 Task: Add a signature Giselle Flores containing With sincere thanks and appreciation, Giselle Flores to email address softage.2@softage.net and add a label Supplements
Action: Mouse moved to (96, 124)
Screenshot: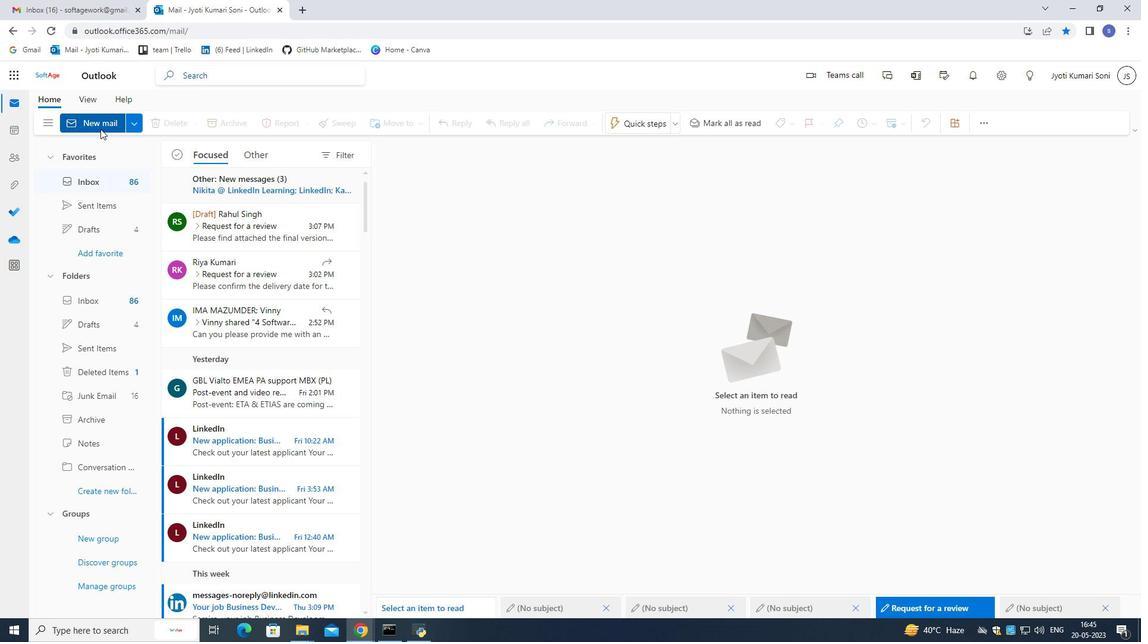 
Action: Mouse pressed left at (96, 124)
Screenshot: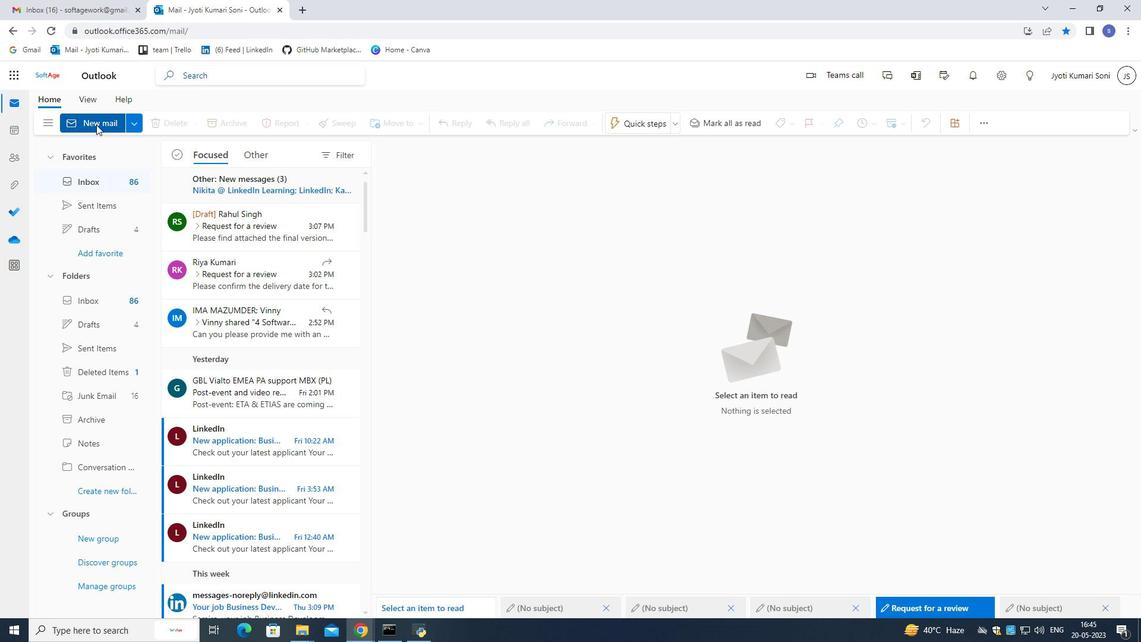 
Action: Mouse moved to (810, 127)
Screenshot: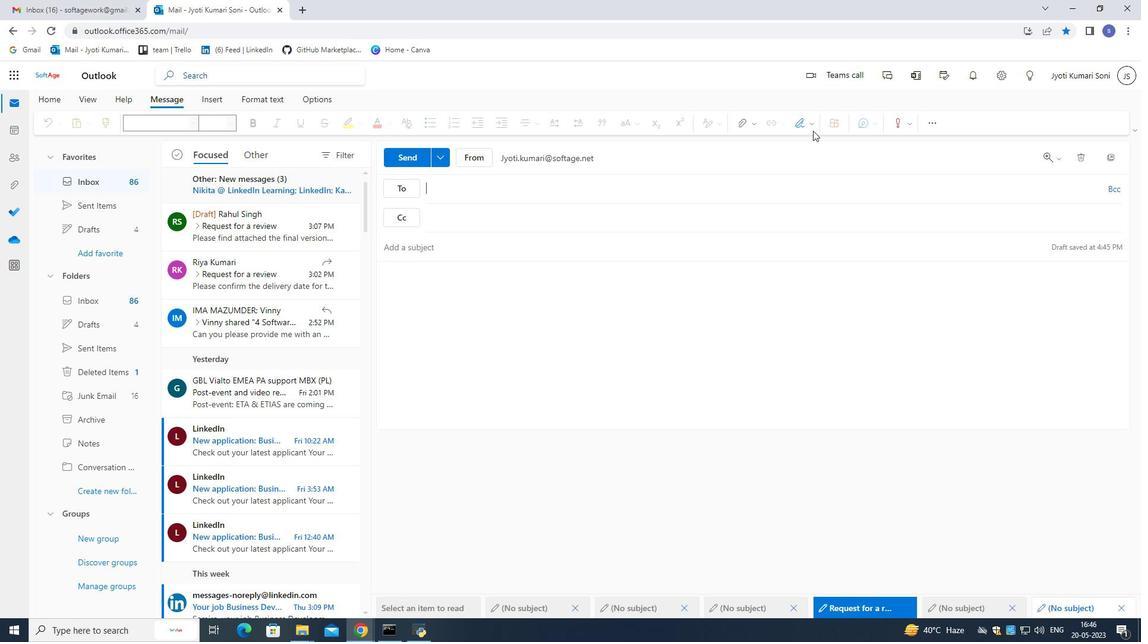 
Action: Mouse pressed left at (810, 127)
Screenshot: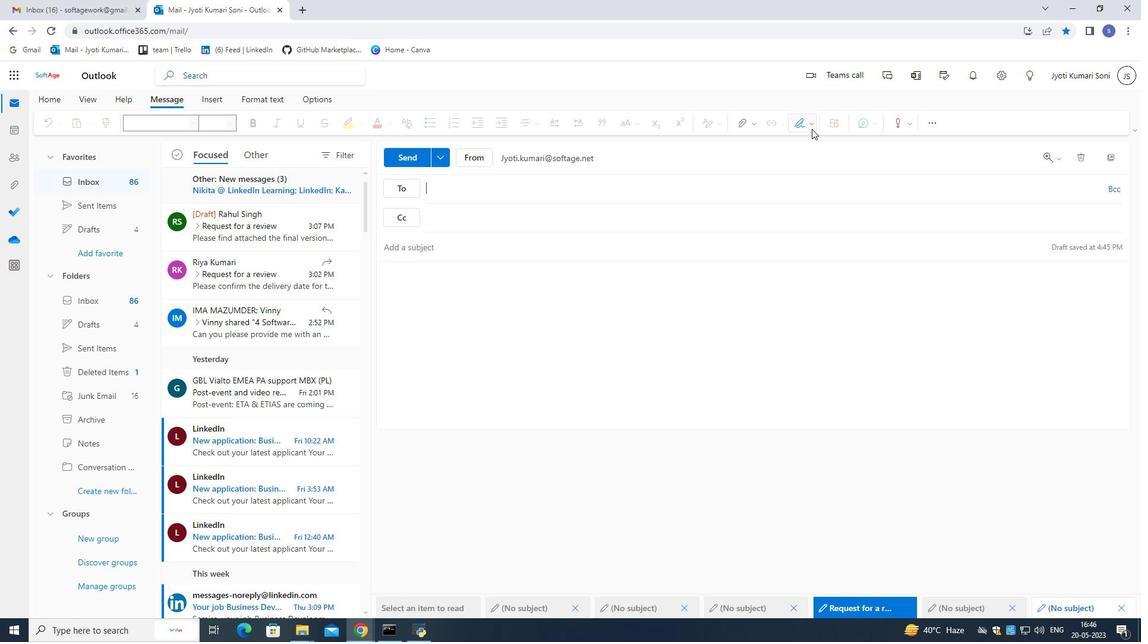 
Action: Mouse moved to (778, 321)
Screenshot: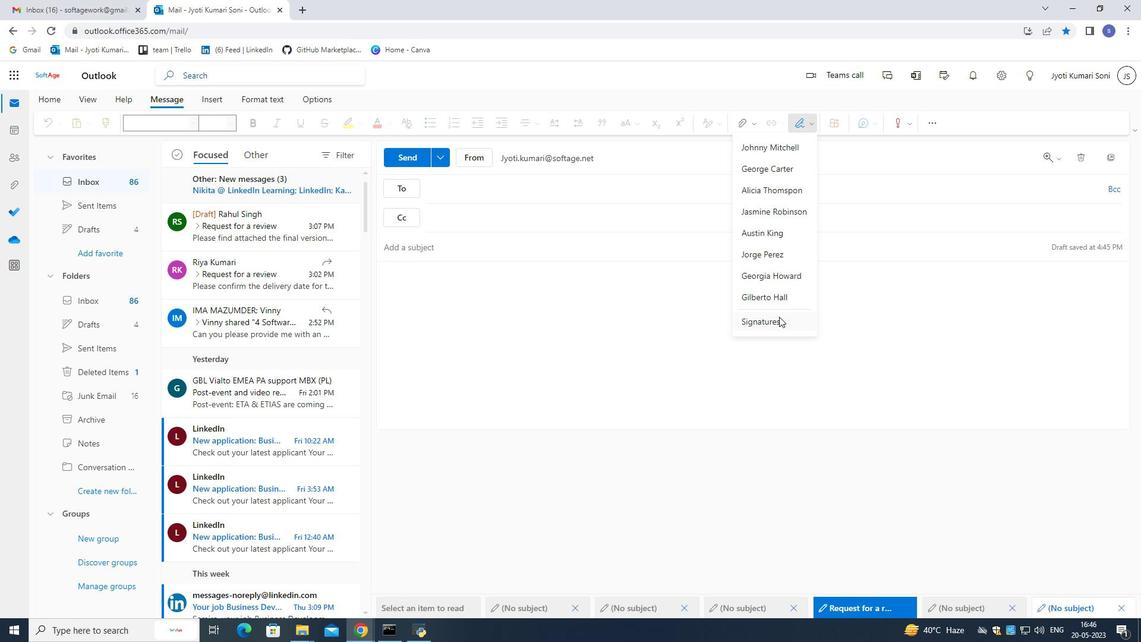 
Action: Mouse pressed left at (778, 321)
Screenshot: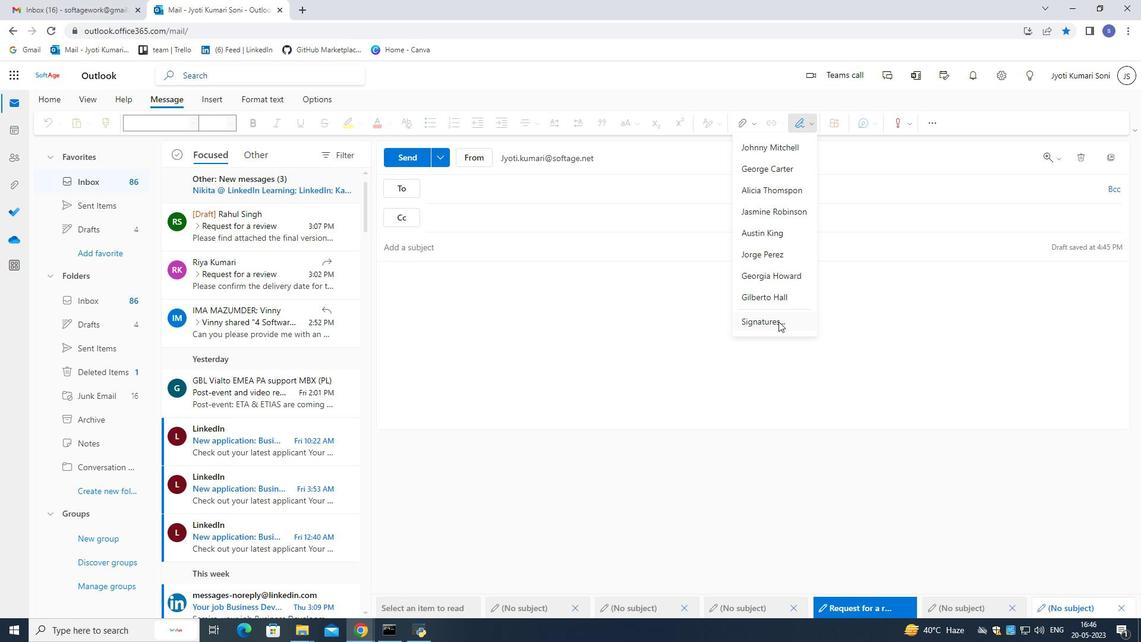 
Action: Mouse moved to (746, 211)
Screenshot: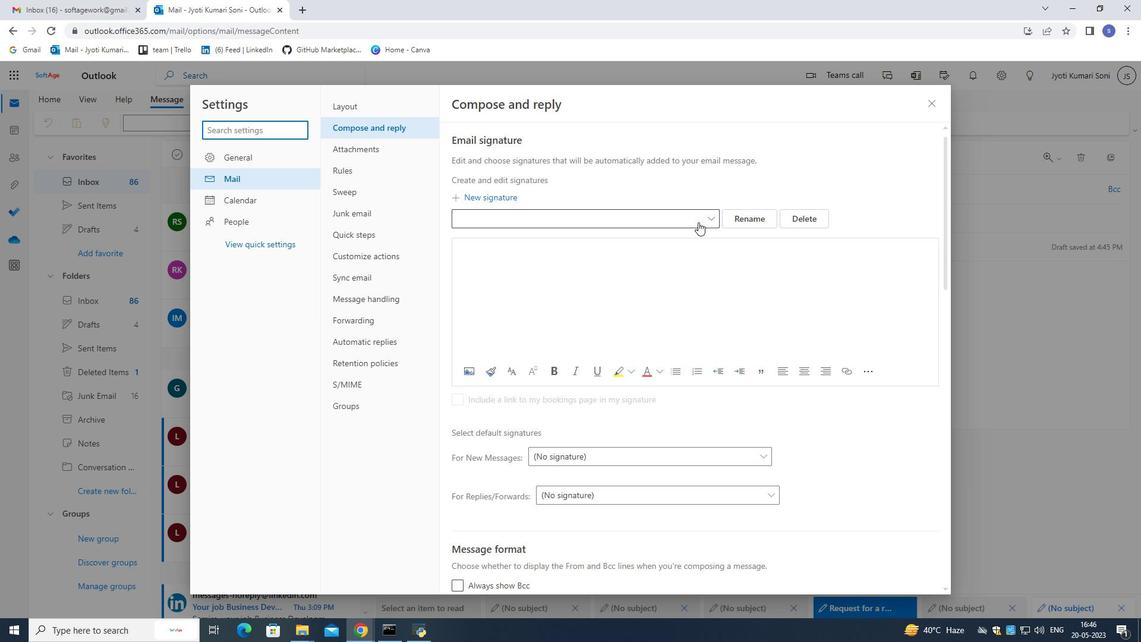 
Action: Mouse pressed left at (746, 211)
Screenshot: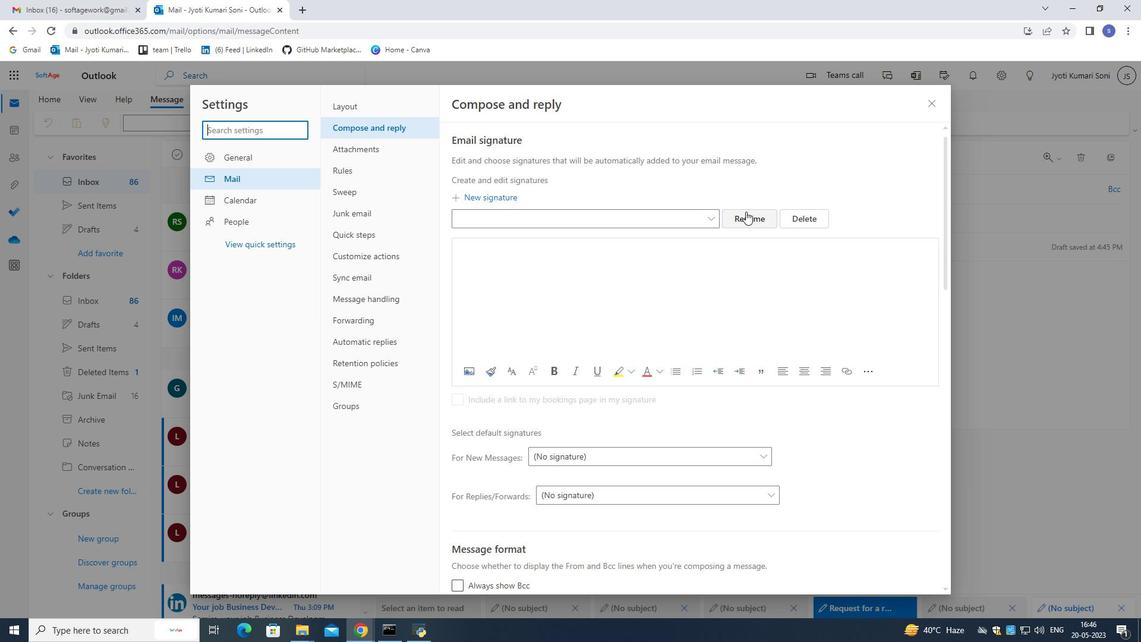 
Action: Mouse moved to (678, 215)
Screenshot: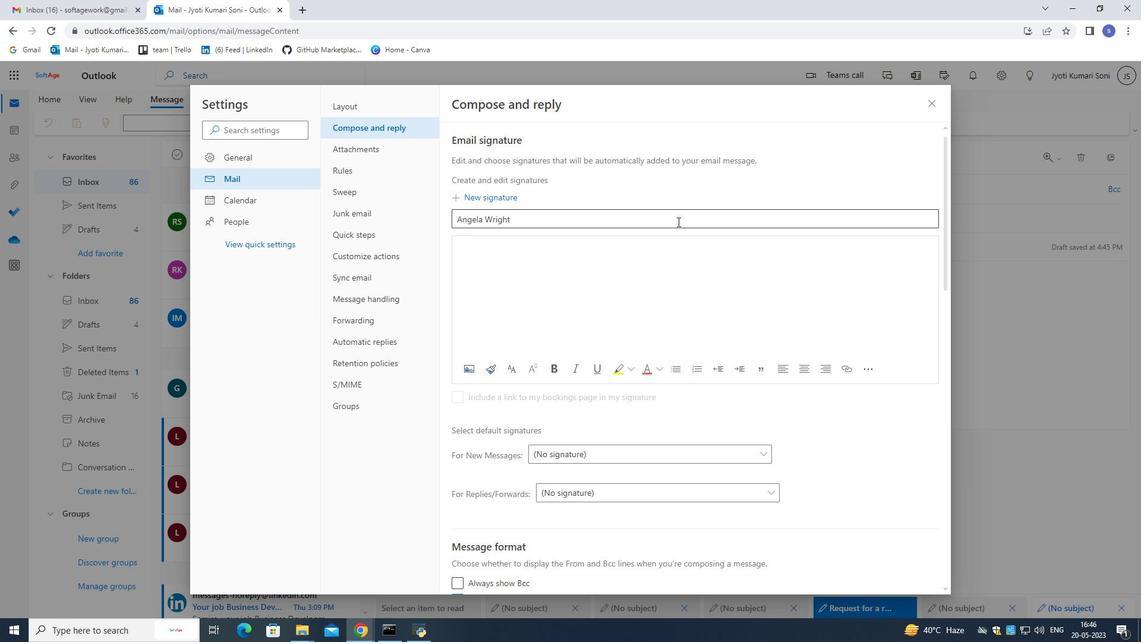 
Action: Mouse pressed left at (678, 215)
Screenshot: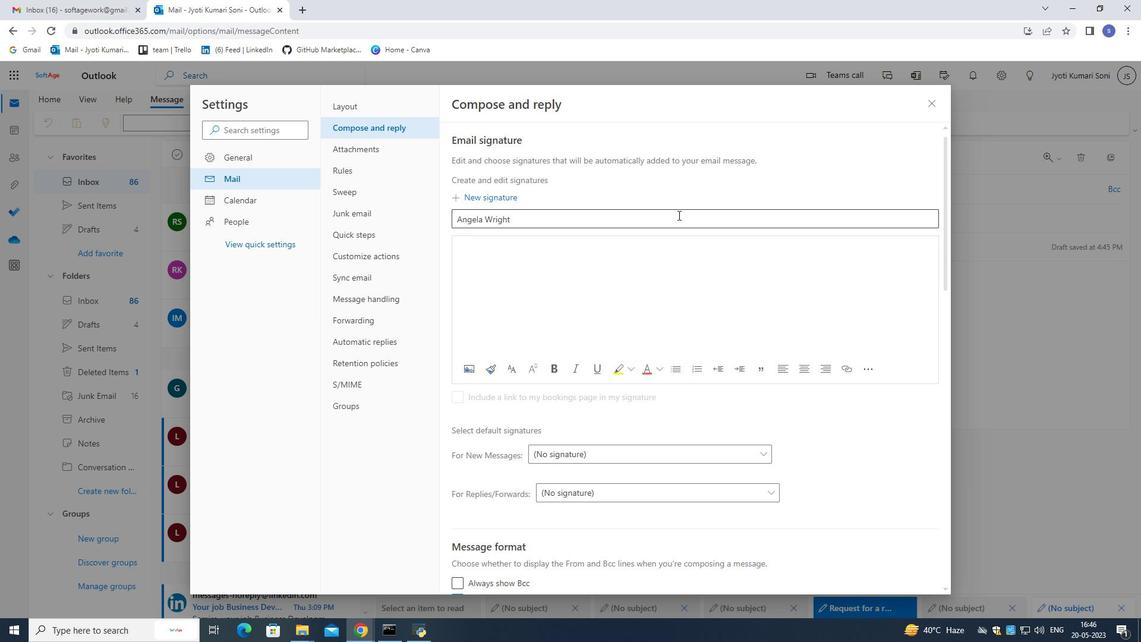 
Action: Mouse pressed left at (678, 215)
Screenshot: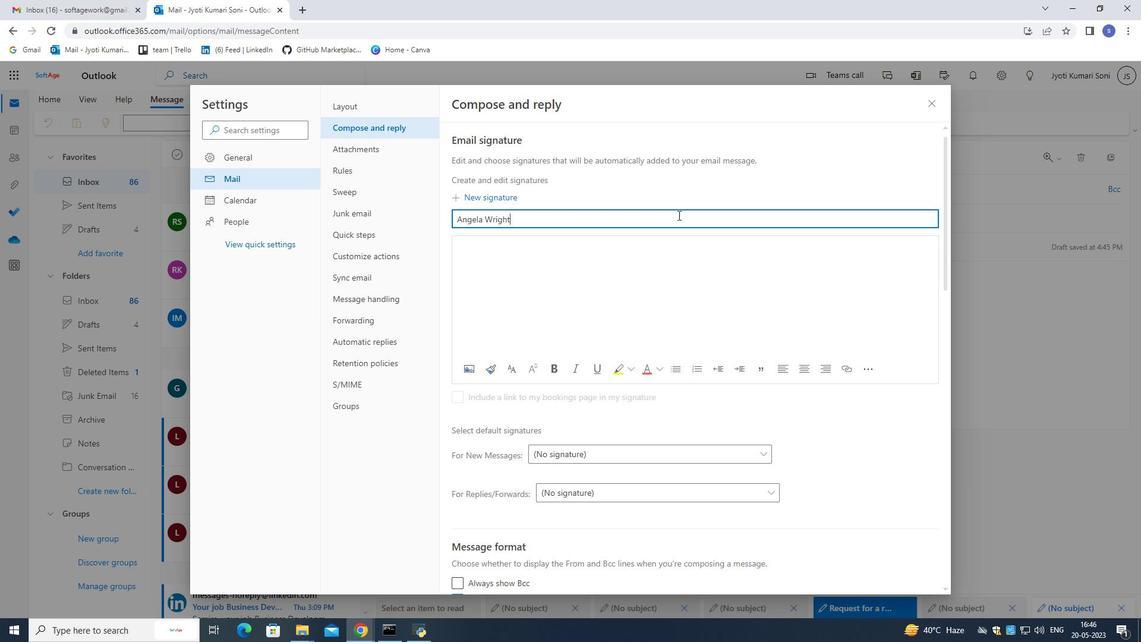 
Action: Mouse moved to (414, 230)
Screenshot: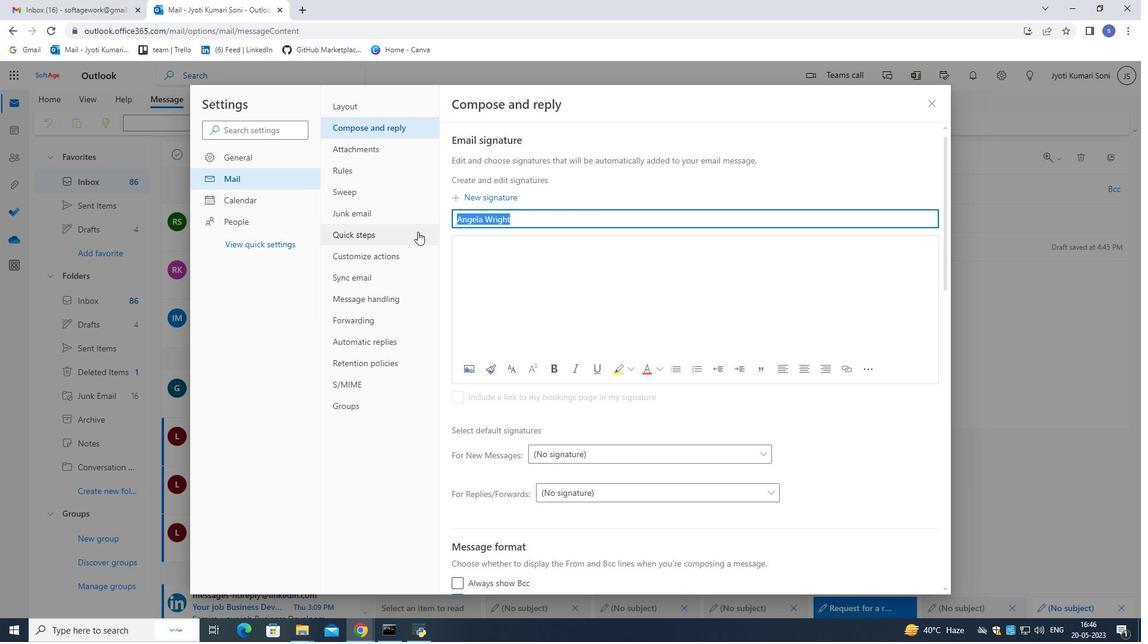 
Action: Key pressed <Key.backspace><Key.shift>Giselle<Key.space><Key.shift>Flores
Screenshot: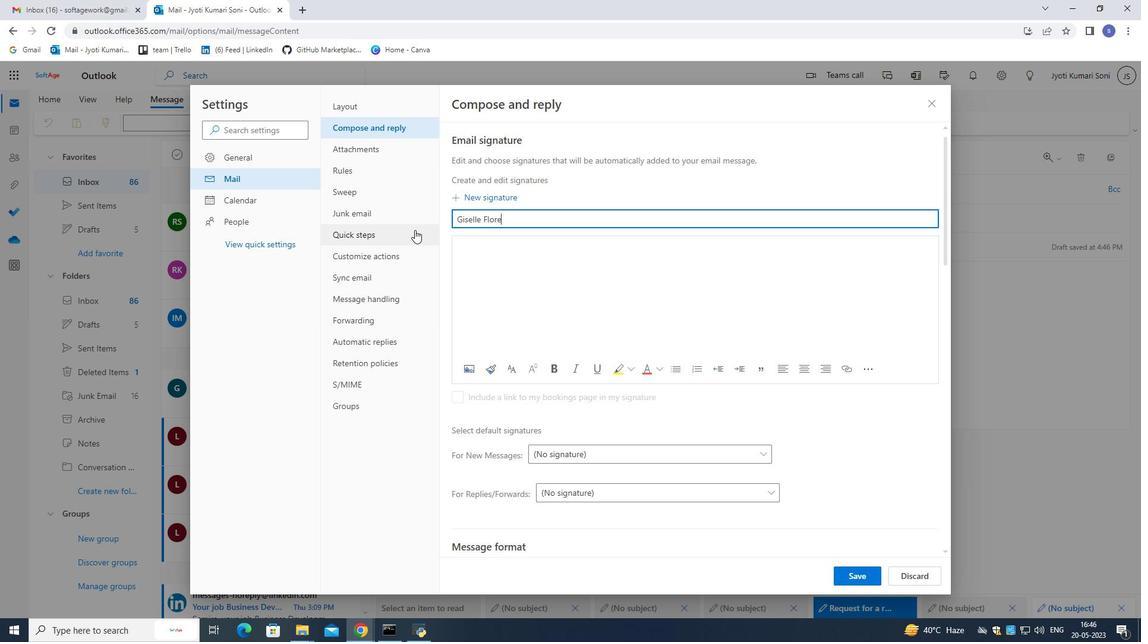 
Action: Mouse moved to (513, 221)
Screenshot: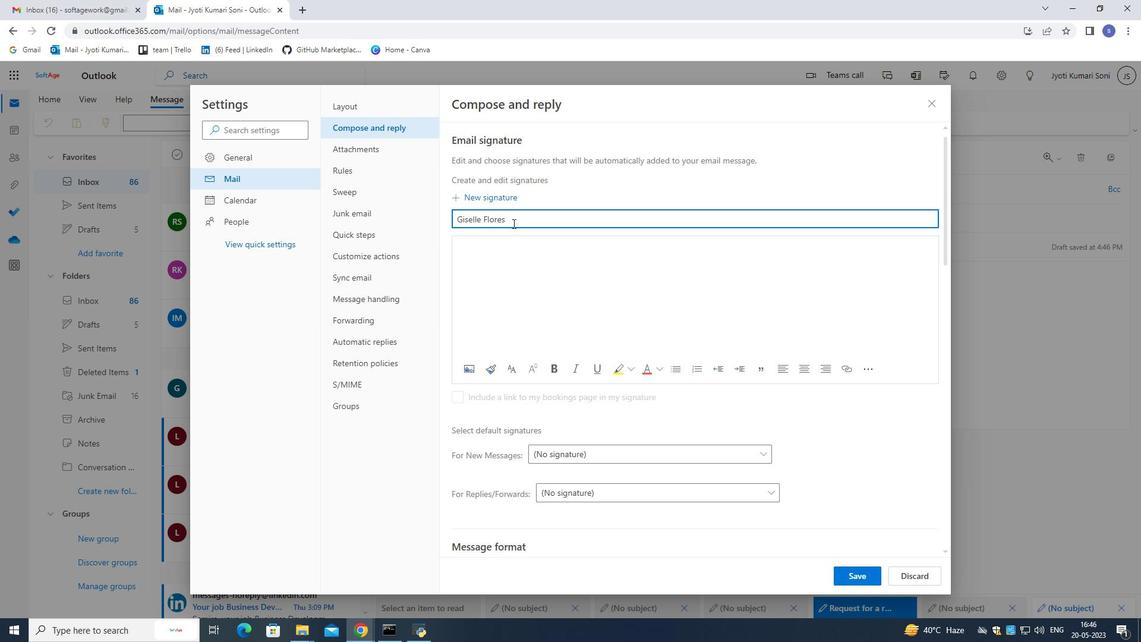
Action: Mouse pressed left at (513, 221)
Screenshot: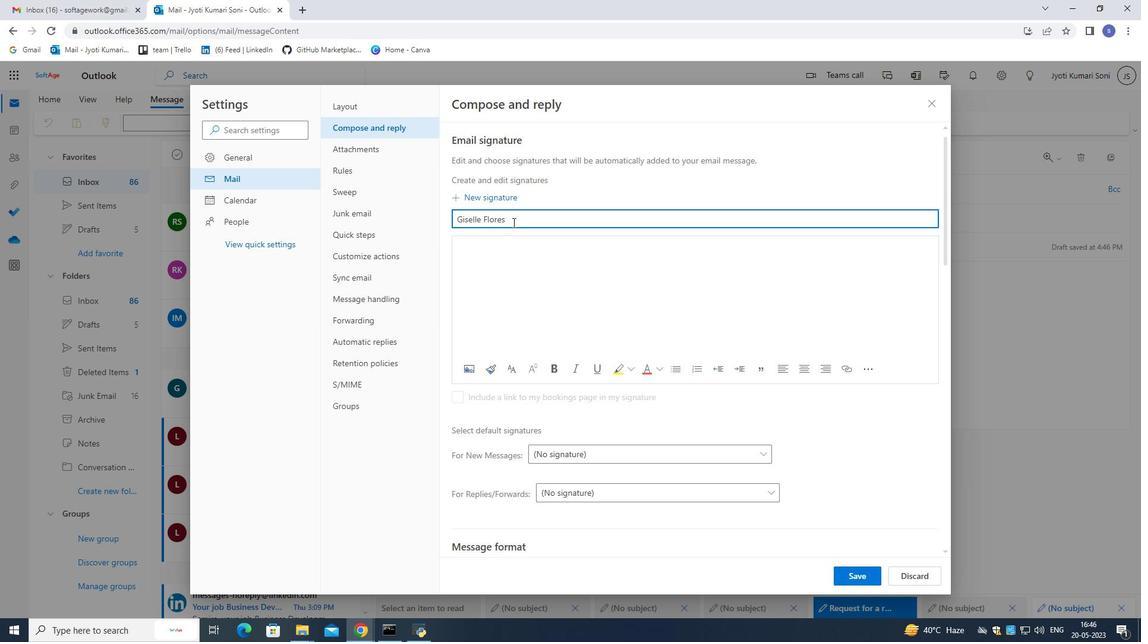
Action: Mouse moved to (444, 222)
Screenshot: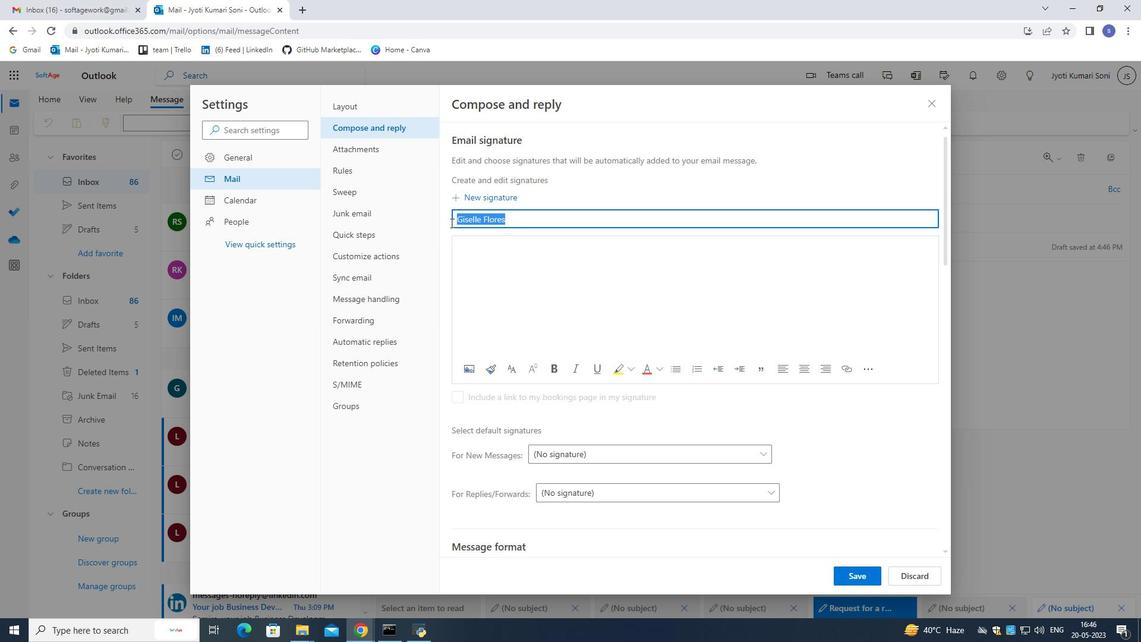 
Action: Key pressed ctrl+C
Screenshot: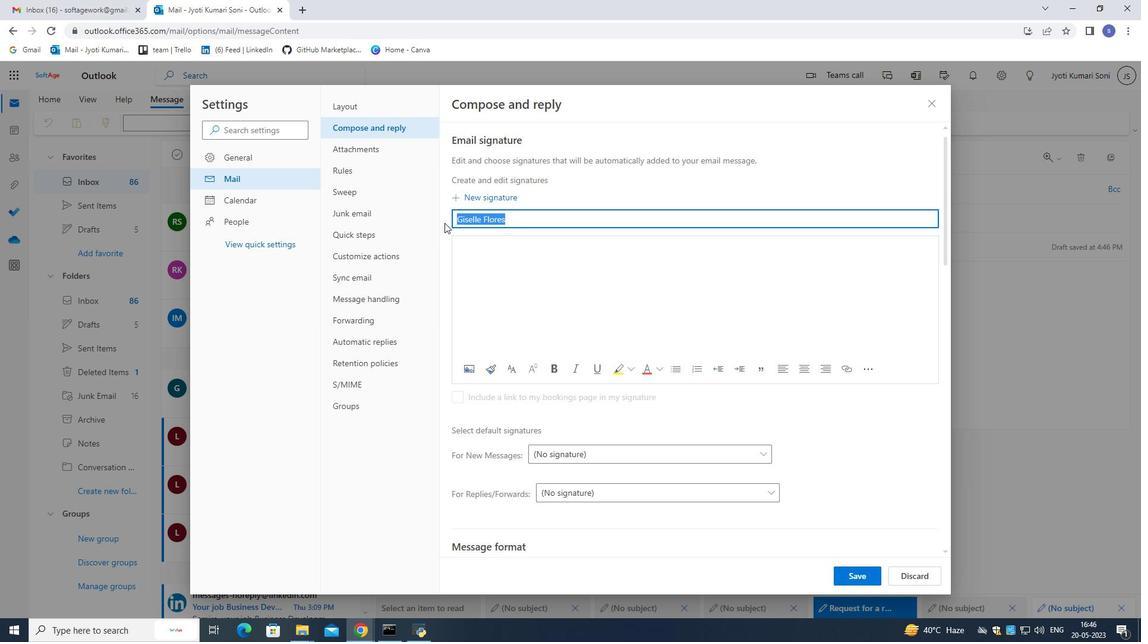 
Action: Mouse moved to (470, 255)
Screenshot: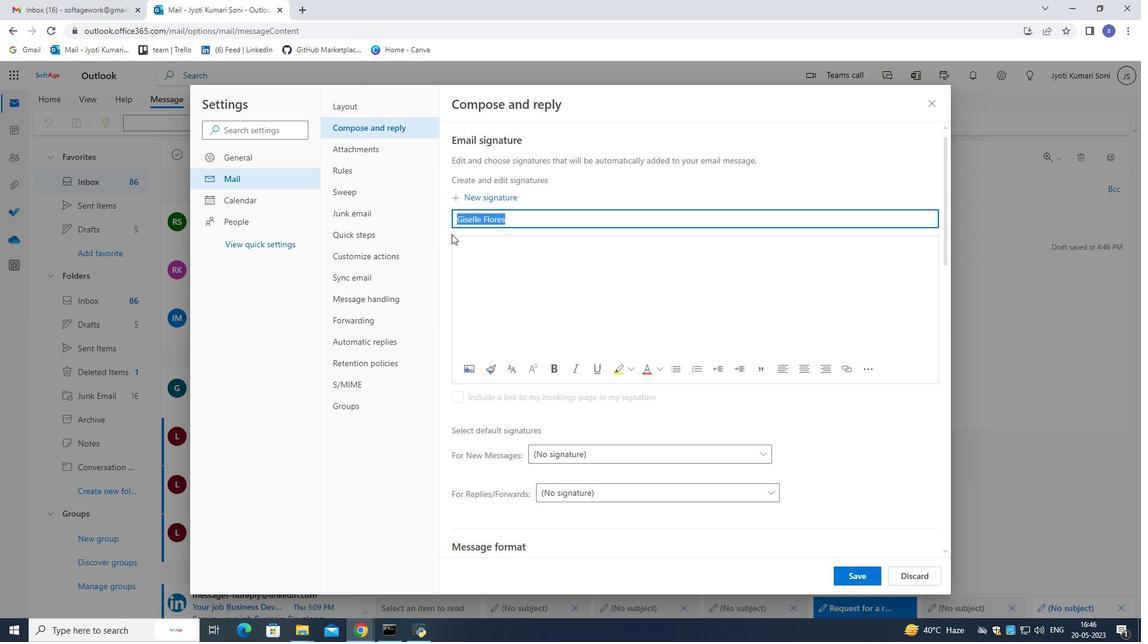 
Action: Mouse pressed left at (470, 255)
Screenshot: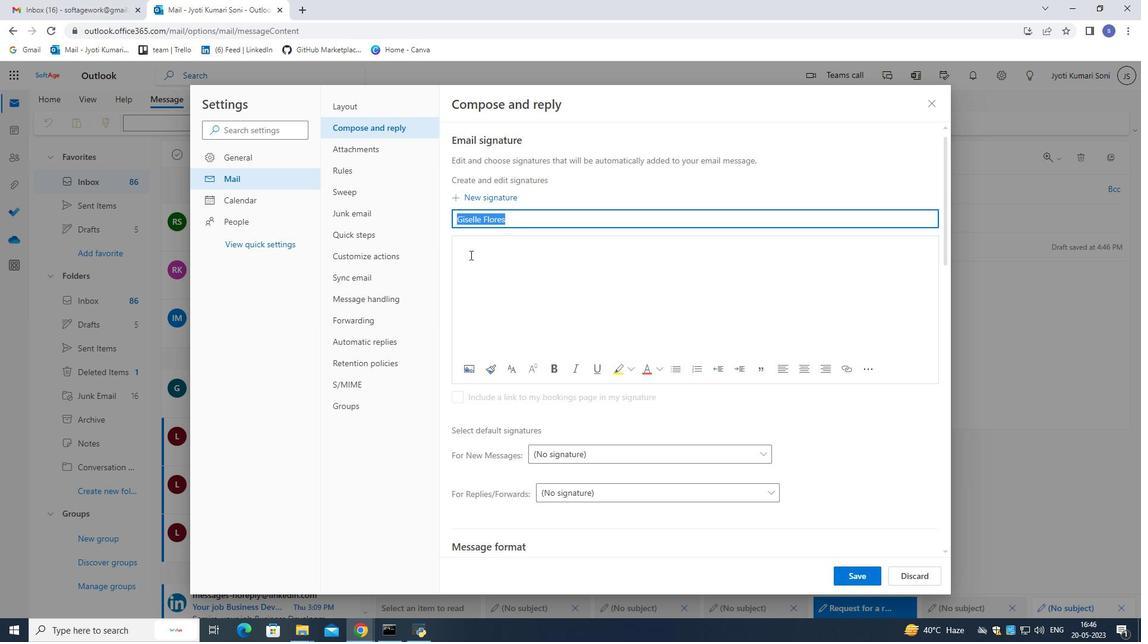 
Action: Key pressed ctrl+V
Screenshot: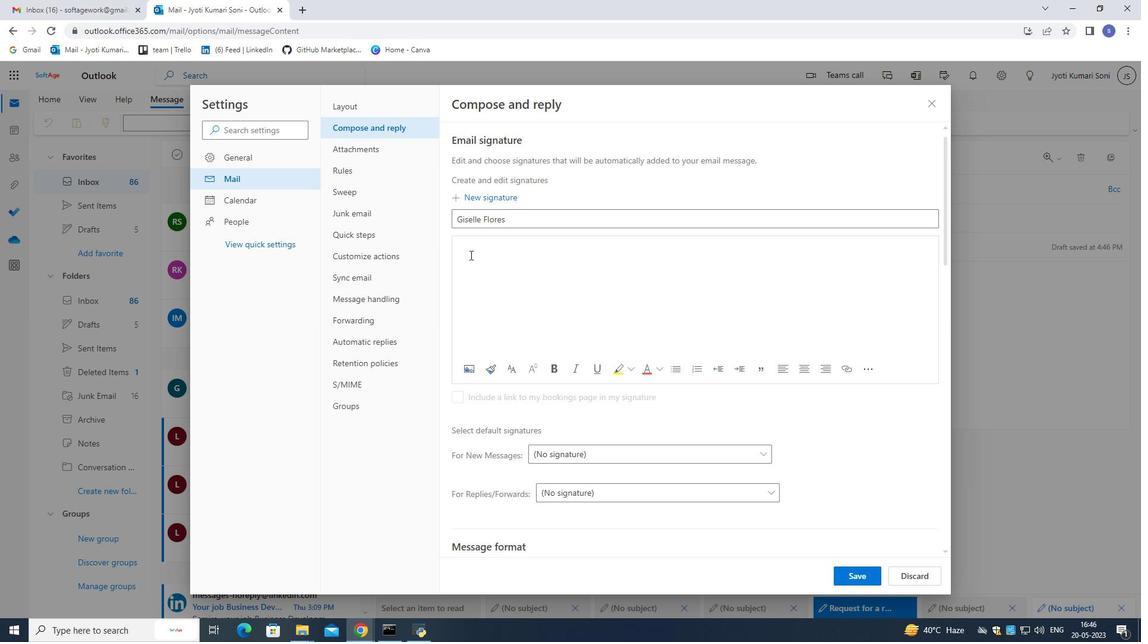 
Action: Mouse moved to (850, 577)
Screenshot: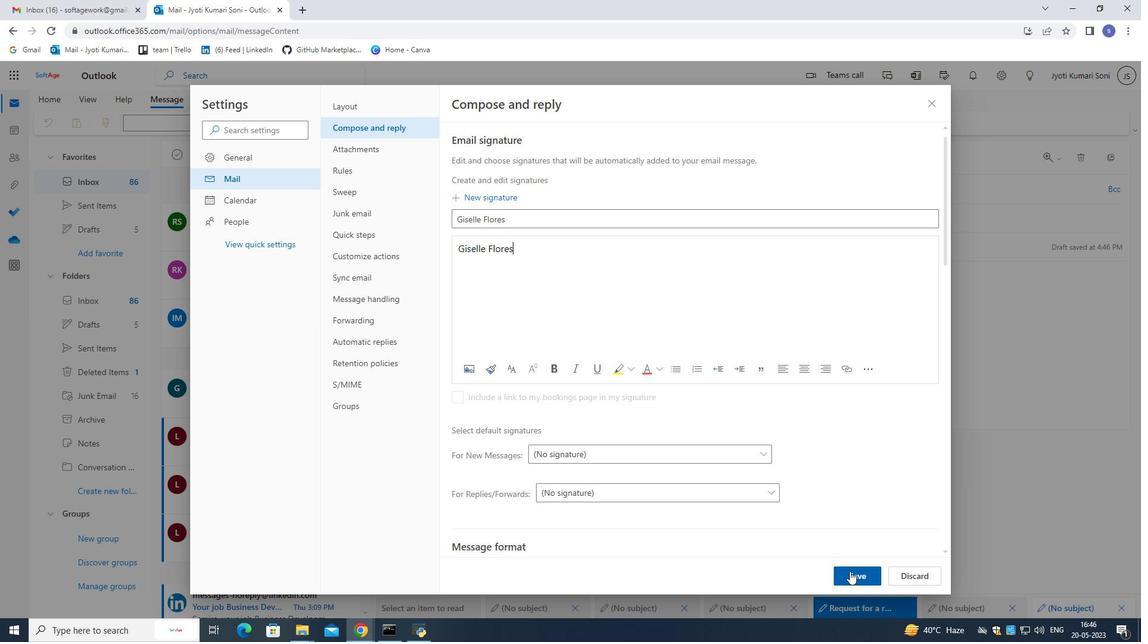 
Action: Mouse pressed left at (850, 577)
Screenshot: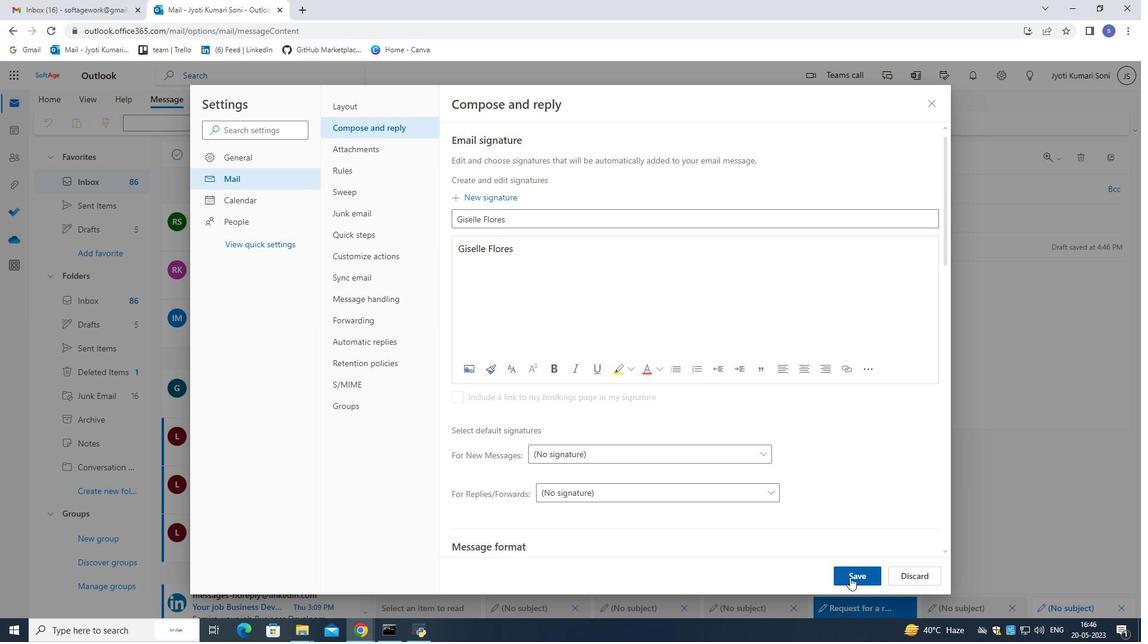 
Action: Mouse moved to (934, 100)
Screenshot: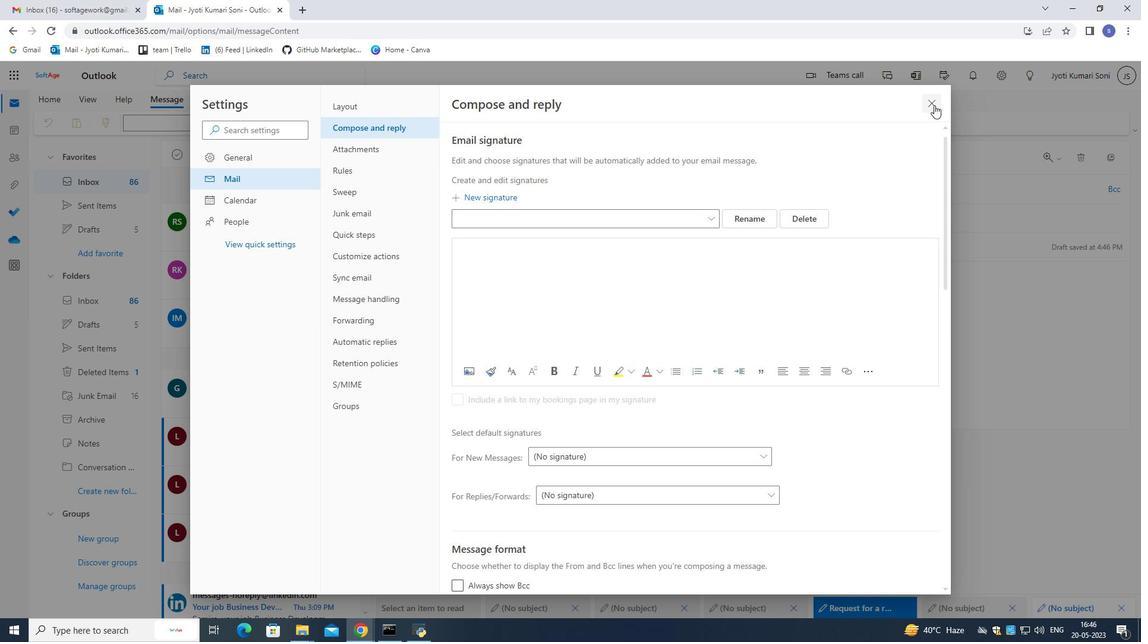 
Action: Mouse pressed left at (934, 100)
Screenshot: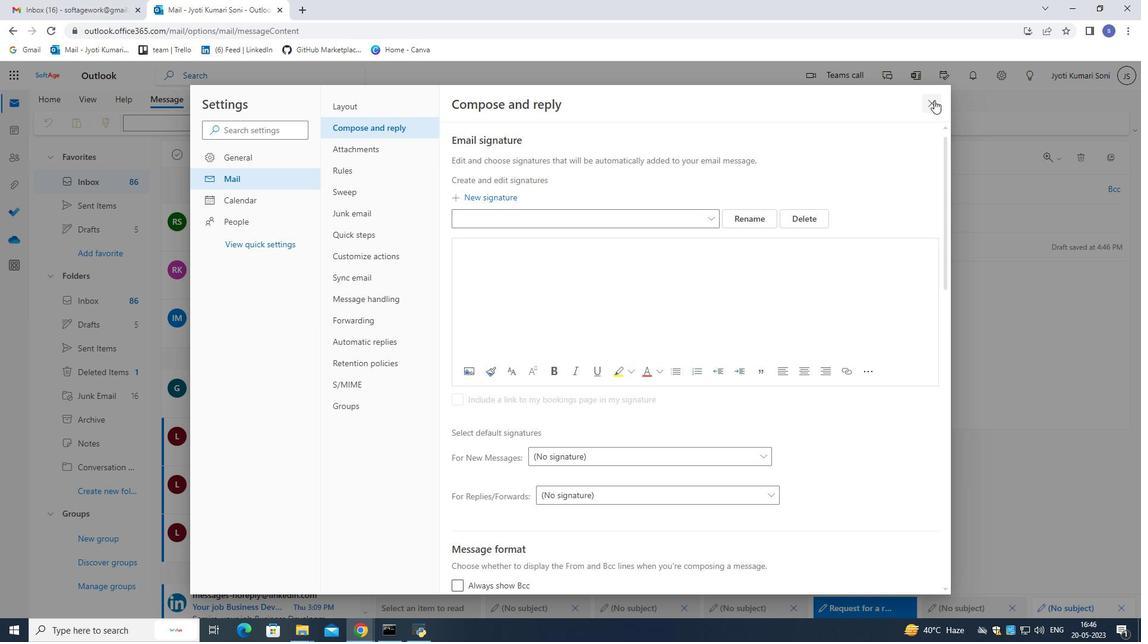 
Action: Mouse moved to (808, 123)
Screenshot: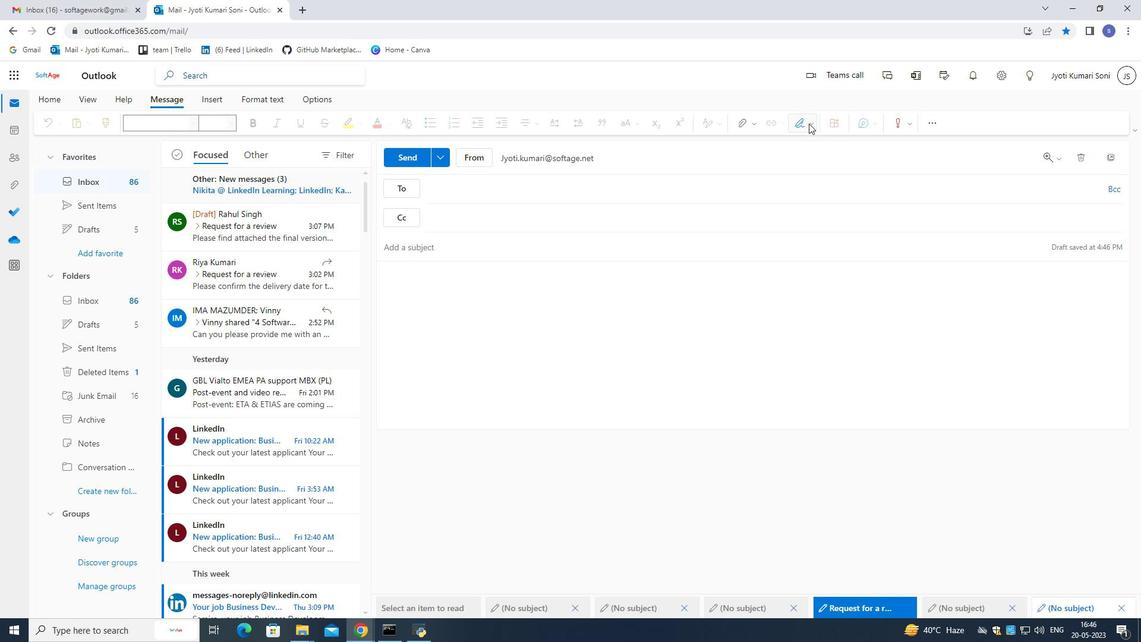 
Action: Mouse pressed left at (808, 123)
Screenshot: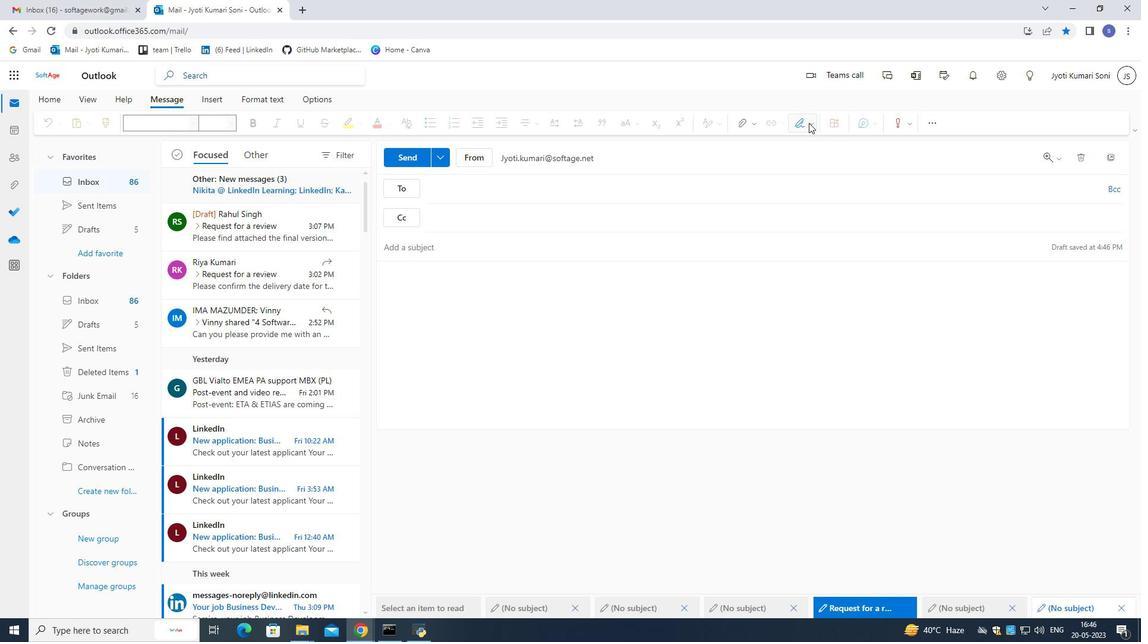 
Action: Mouse moved to (778, 316)
Screenshot: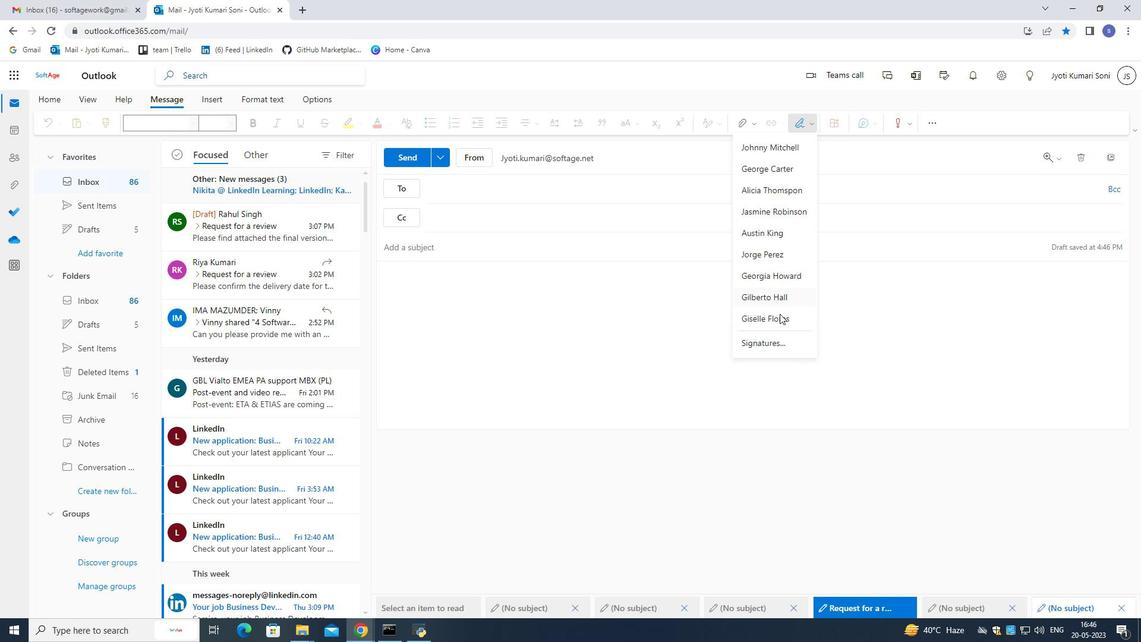 
Action: Mouse pressed left at (778, 316)
Screenshot: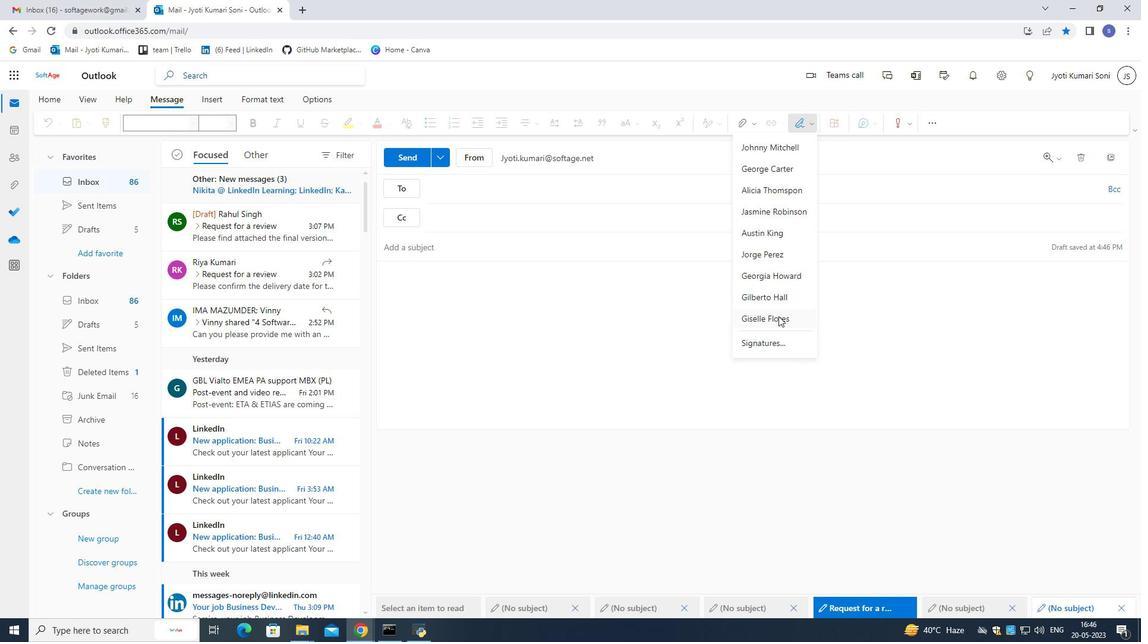 
Action: Mouse moved to (489, 242)
Screenshot: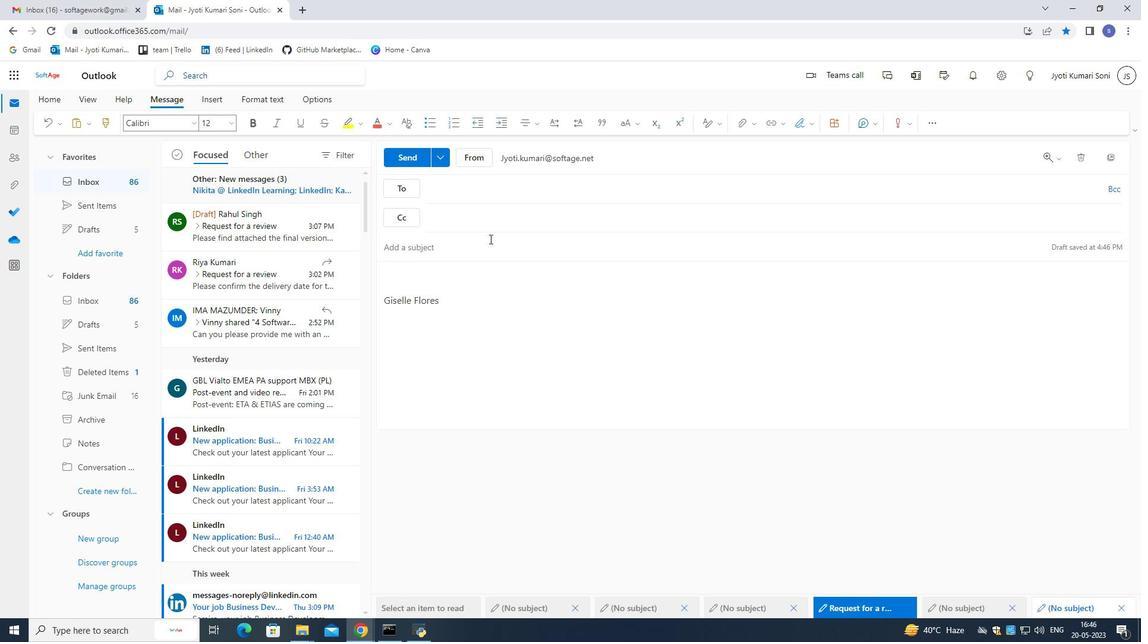 
Action: Mouse pressed left at (489, 242)
Screenshot: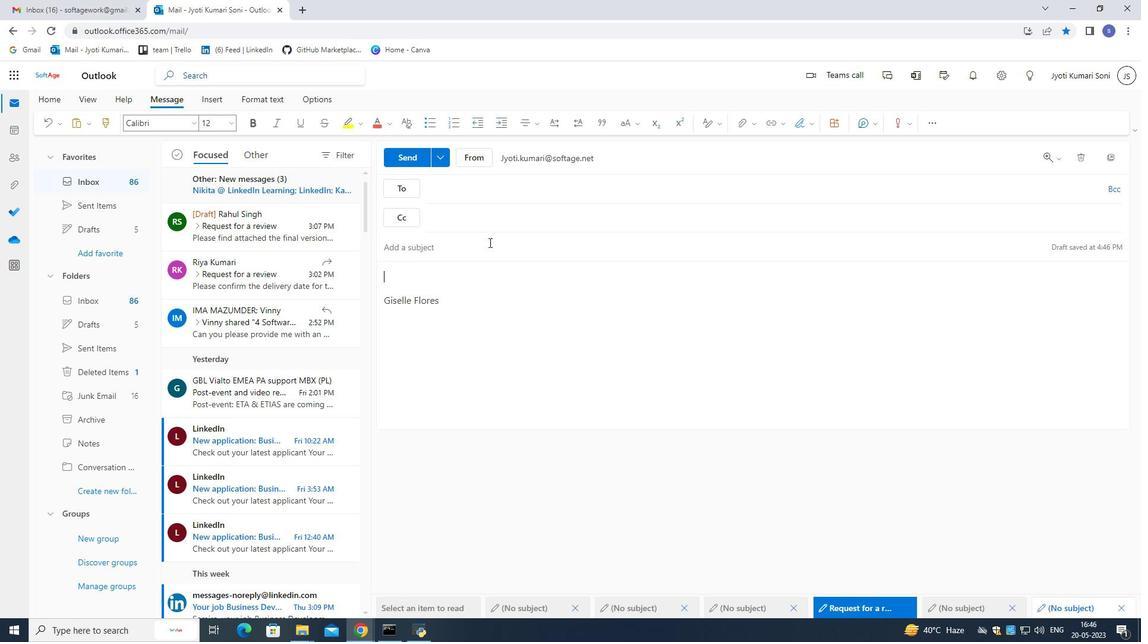 
Action: Key pressed <Key.shift>Sincere<Key.space>thanks<Key.space>and<Key.space>appreciation<Key.space>
Screenshot: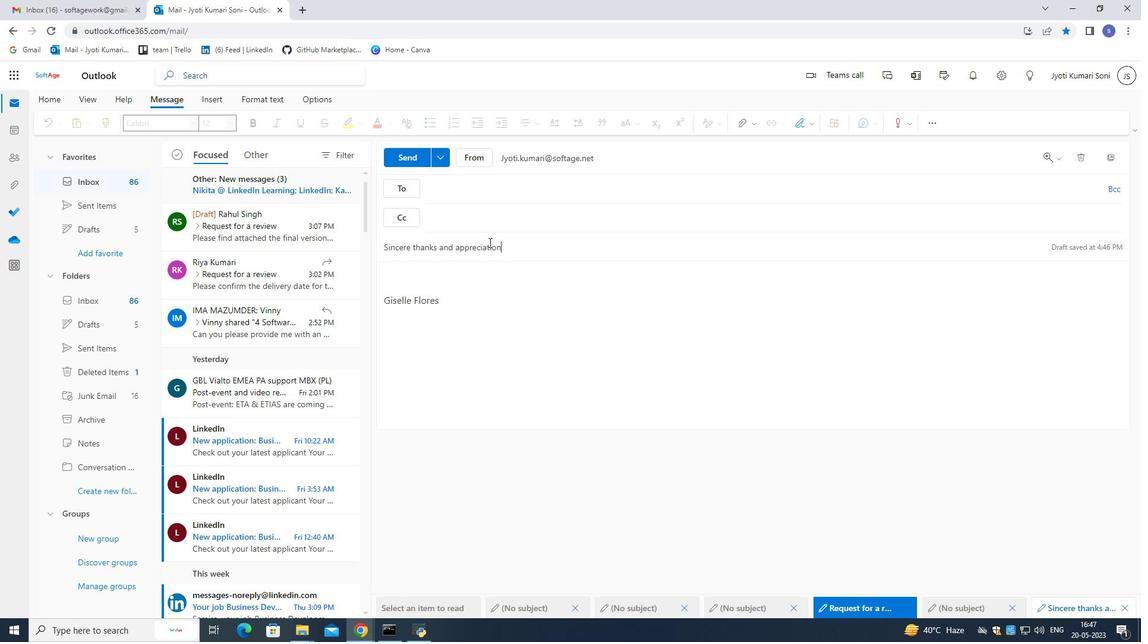 
Action: Mouse moved to (491, 188)
Screenshot: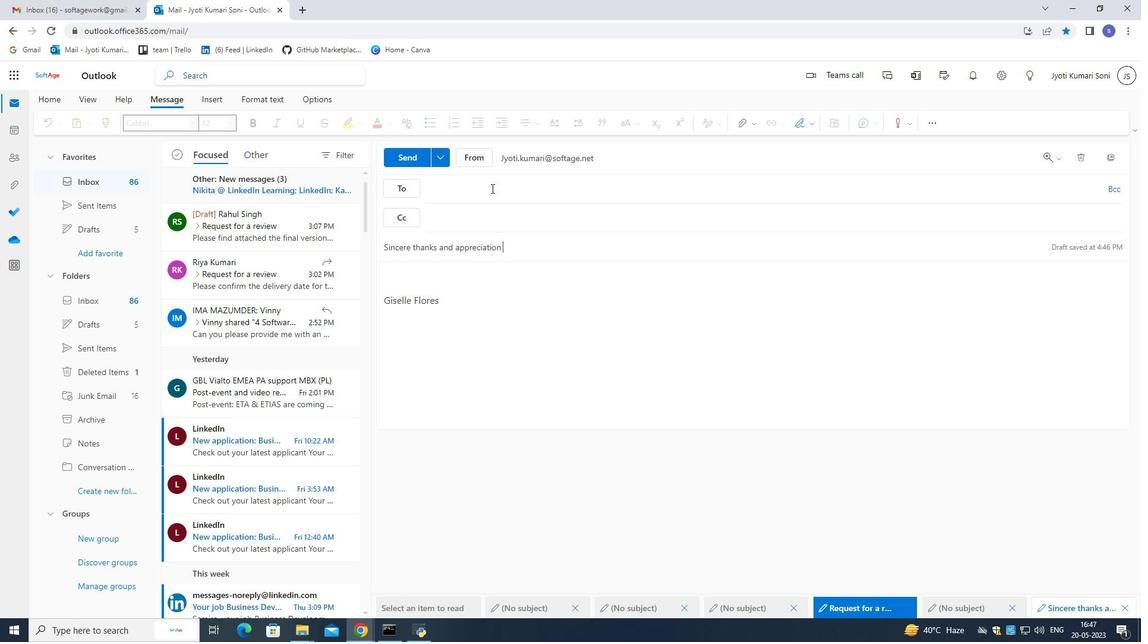 
Action: Mouse pressed left at (491, 188)
Screenshot: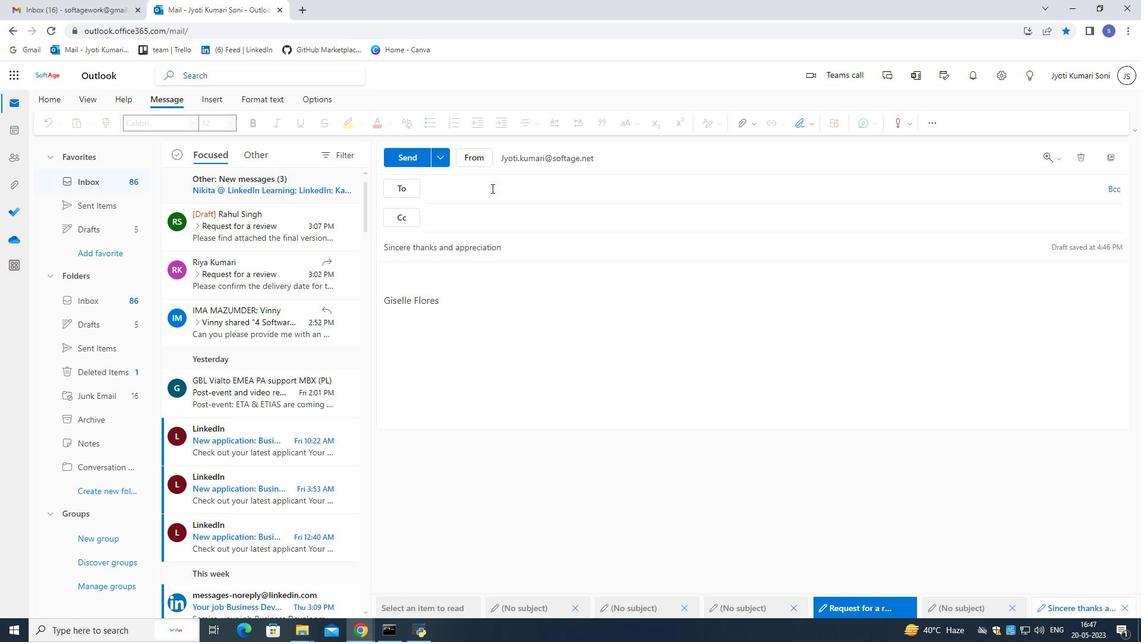 
Action: Key pressed softage.2<Key.shift>@softage.net
Screenshot: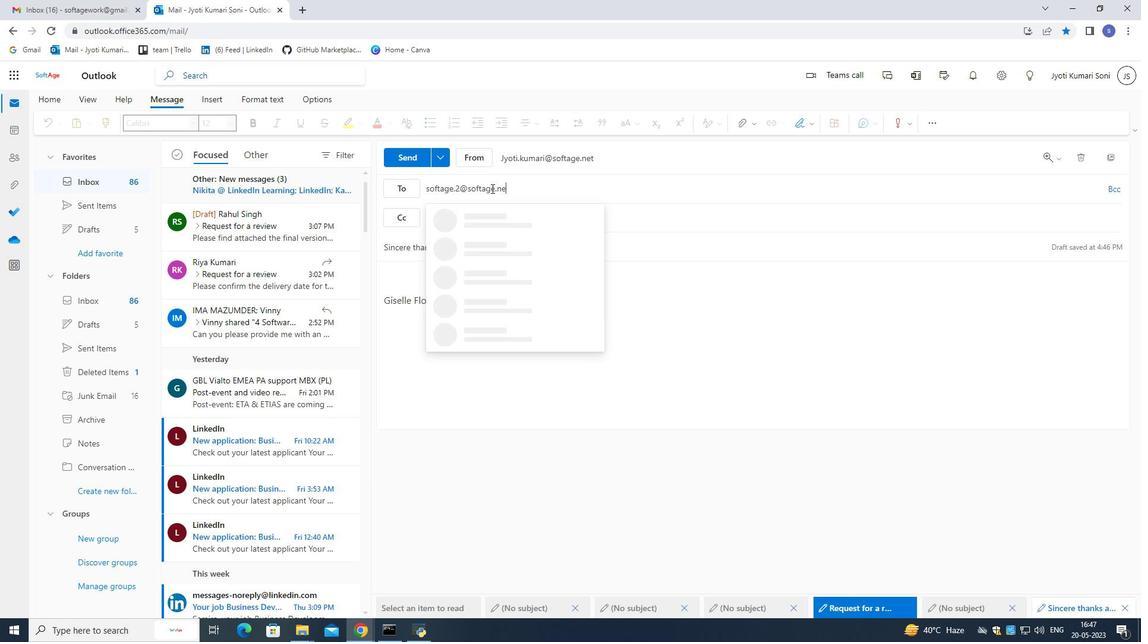 
Action: Mouse moved to (497, 214)
Screenshot: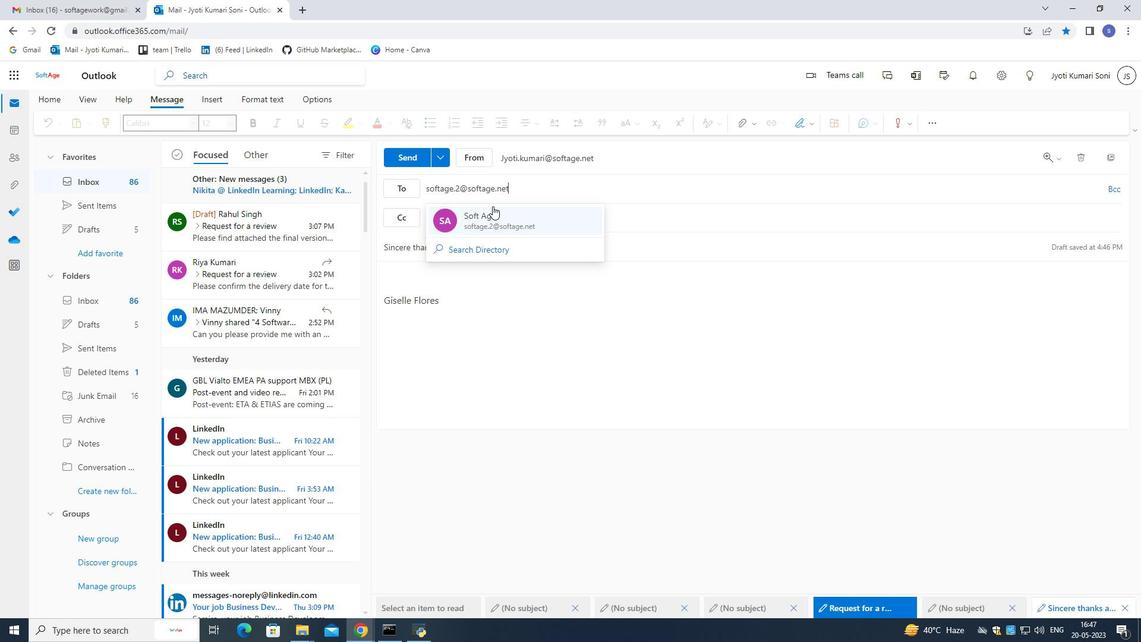 
Action: Mouse pressed left at (497, 214)
Screenshot: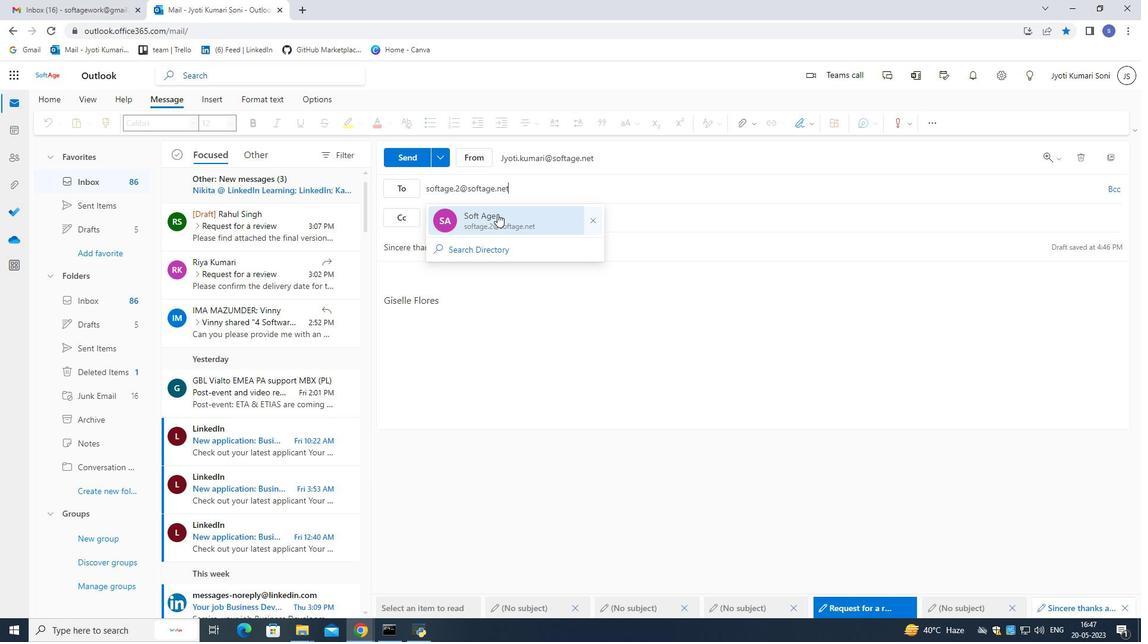 
Action: Mouse moved to (546, 244)
Screenshot: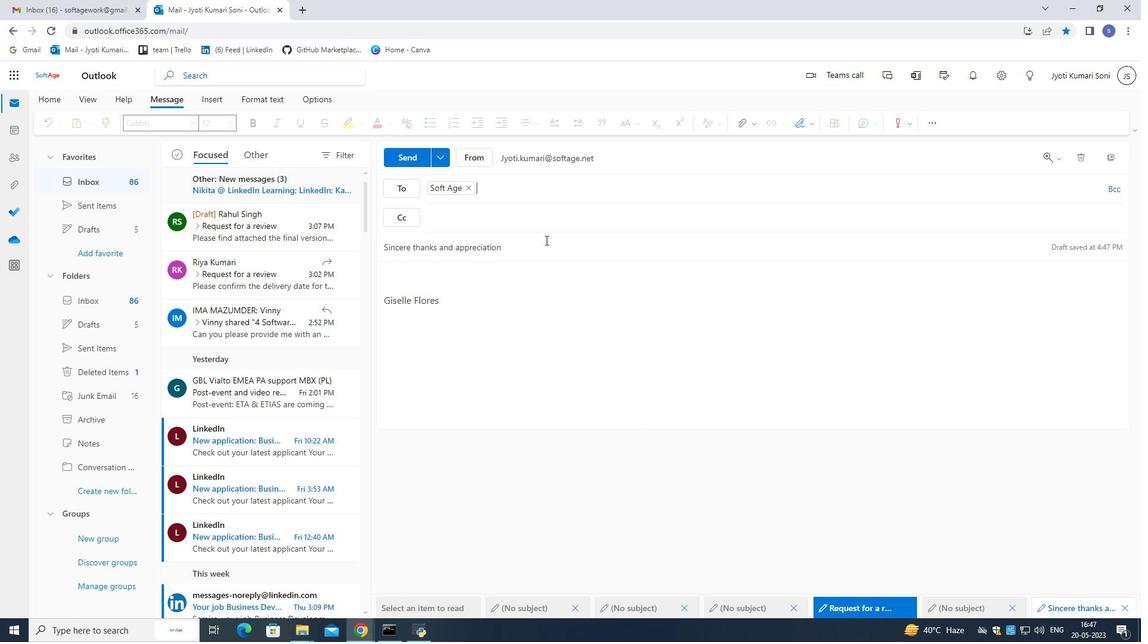 
Action: Mouse pressed left at (546, 244)
Screenshot: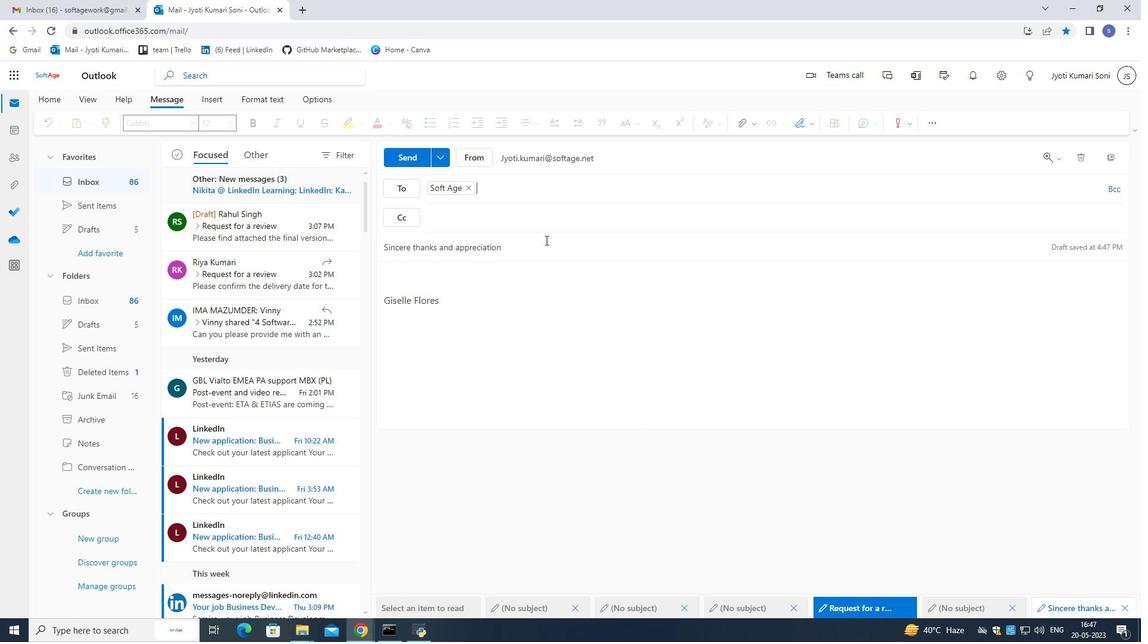 
Action: Mouse moved to (410, 158)
Screenshot: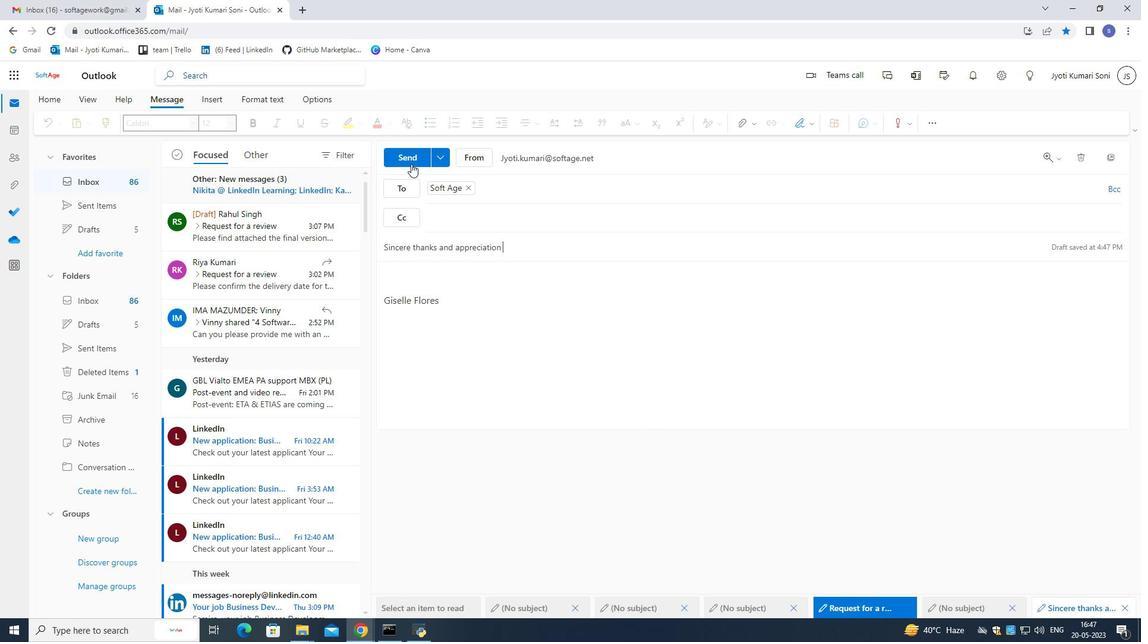 
Action: Mouse pressed left at (410, 158)
Screenshot: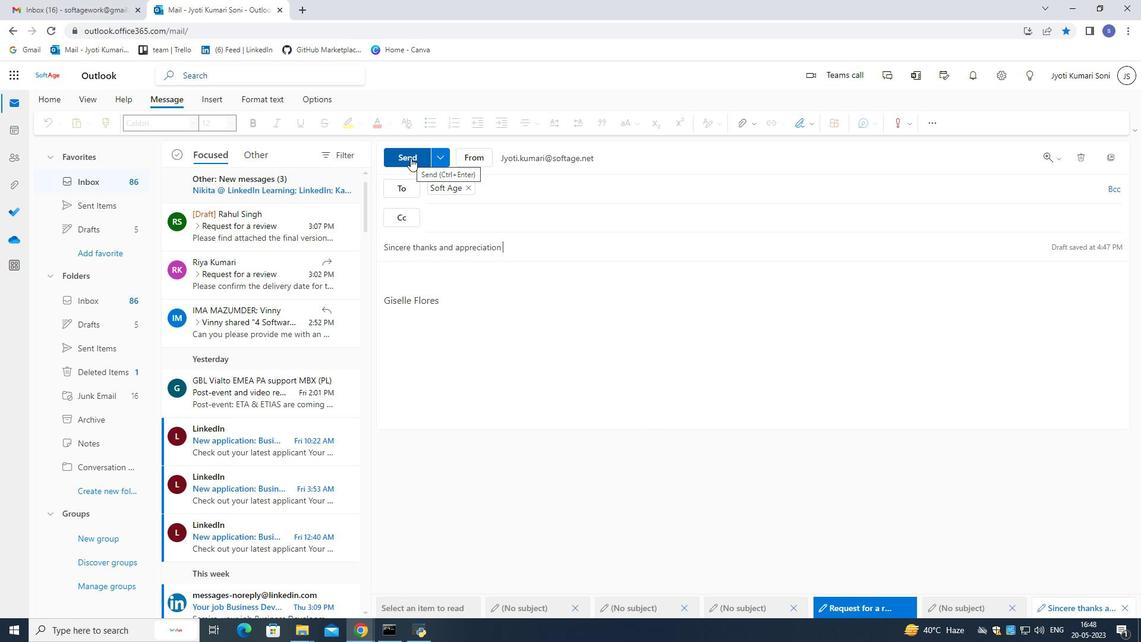 
Action: Mouse moved to (108, 349)
Screenshot: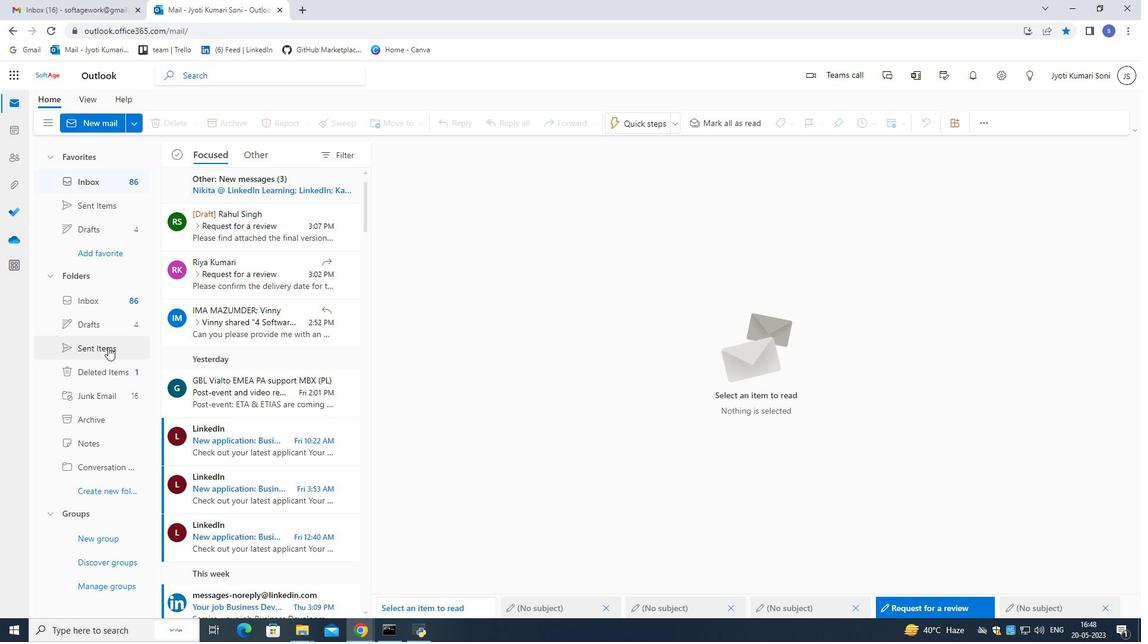 
Action: Mouse pressed left at (108, 349)
Screenshot: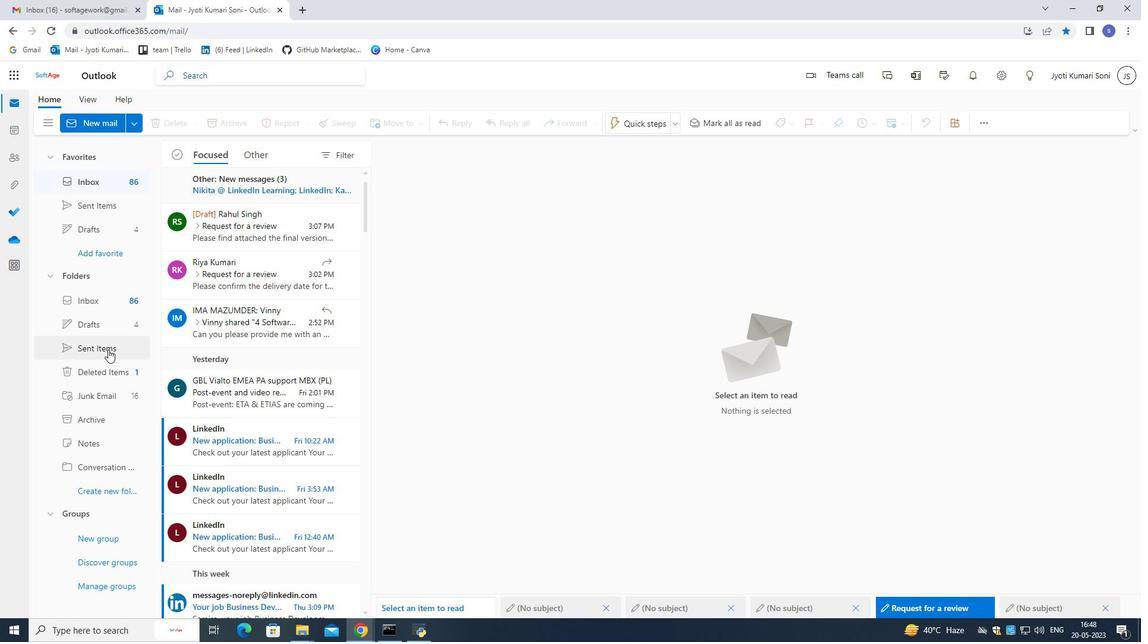 
Action: Mouse moved to (226, 232)
Screenshot: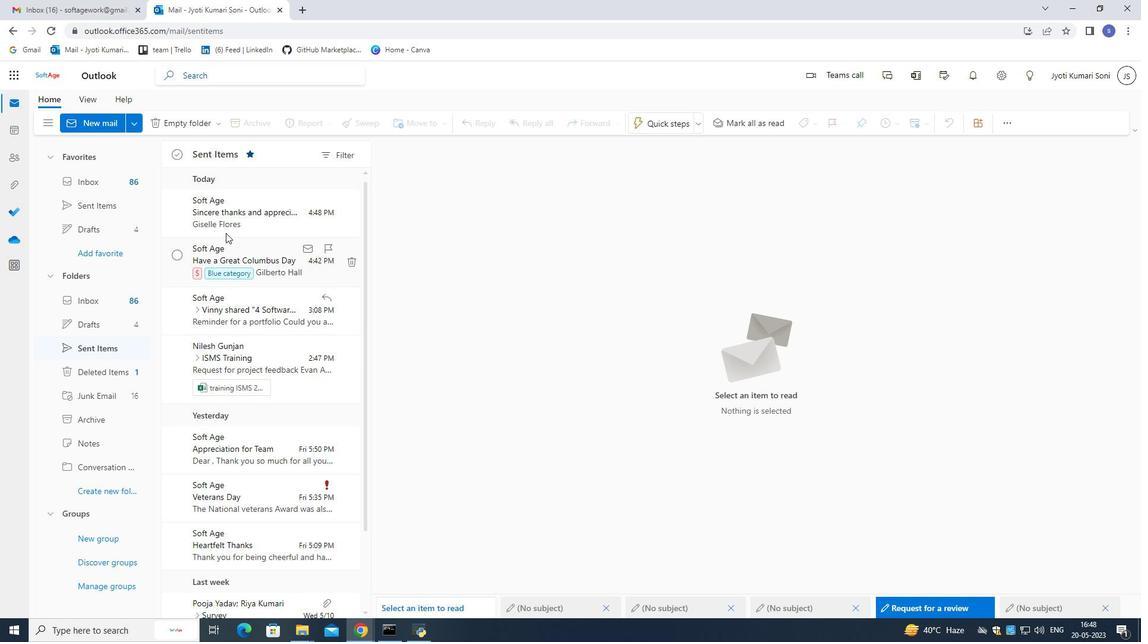 
Action: Mouse pressed left at (226, 232)
Screenshot: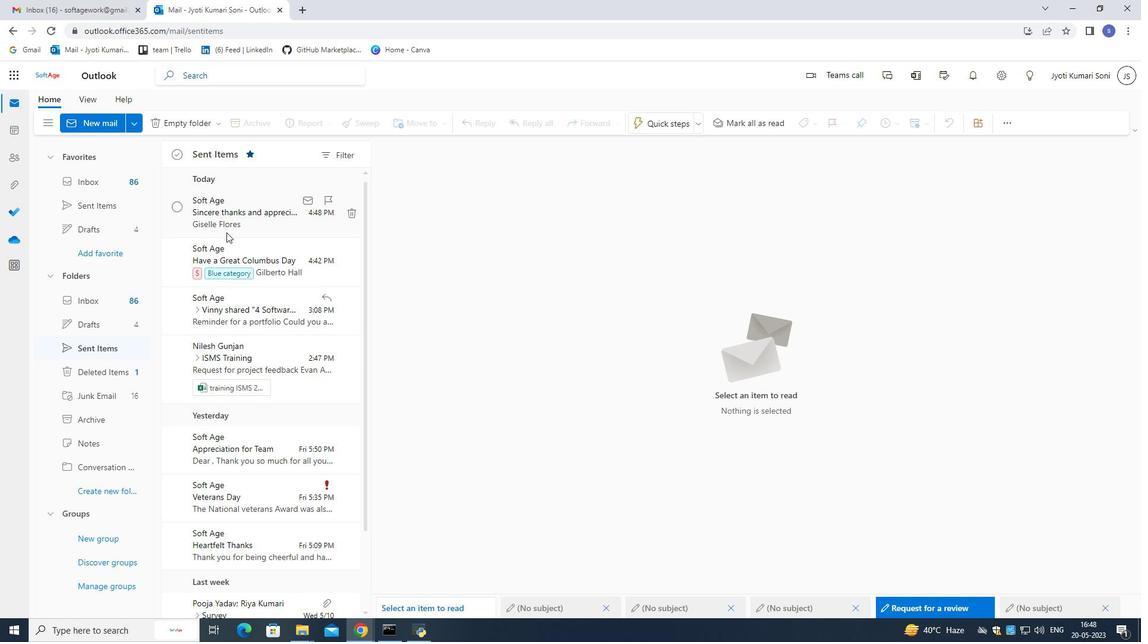 
Action: Mouse moved to (782, 124)
Screenshot: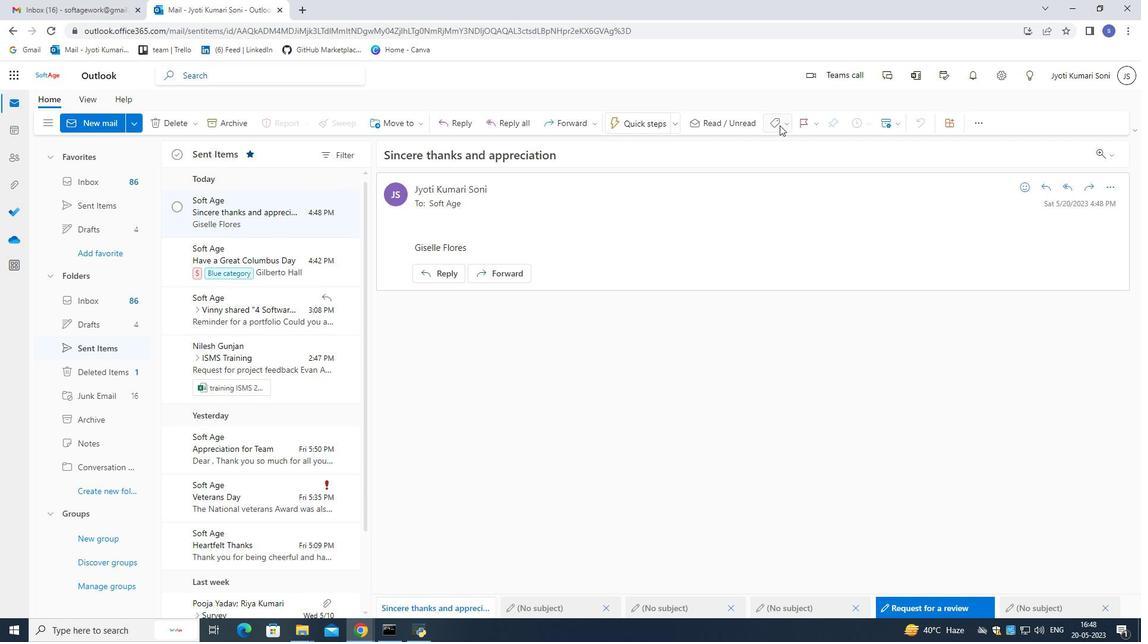 
Action: Mouse pressed left at (782, 124)
Screenshot: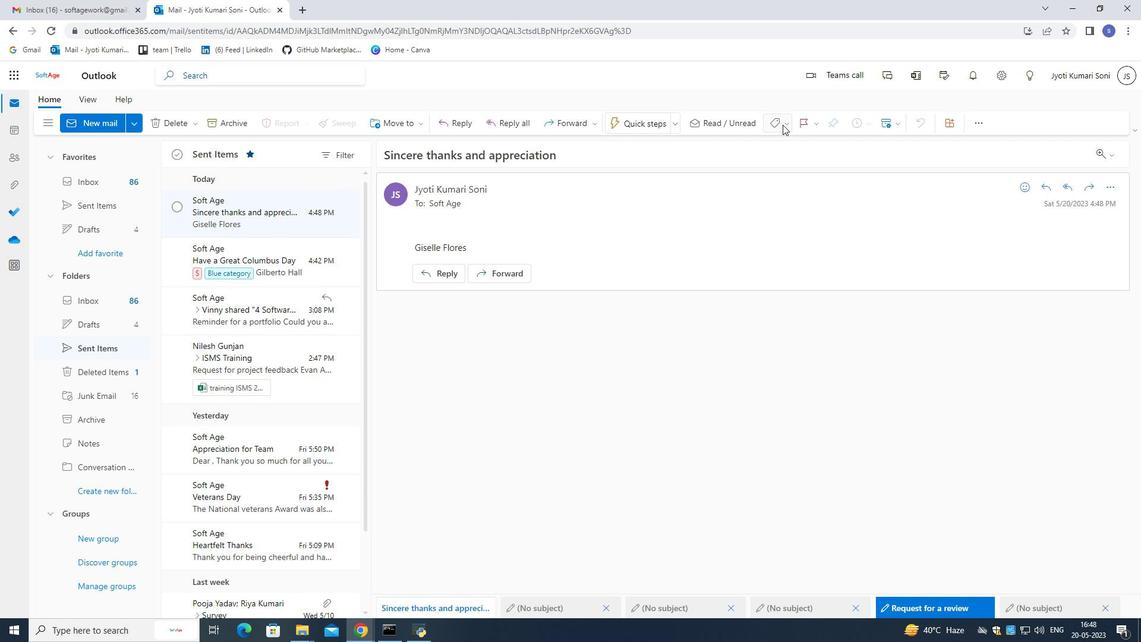 
Action: Mouse moved to (739, 303)
Screenshot: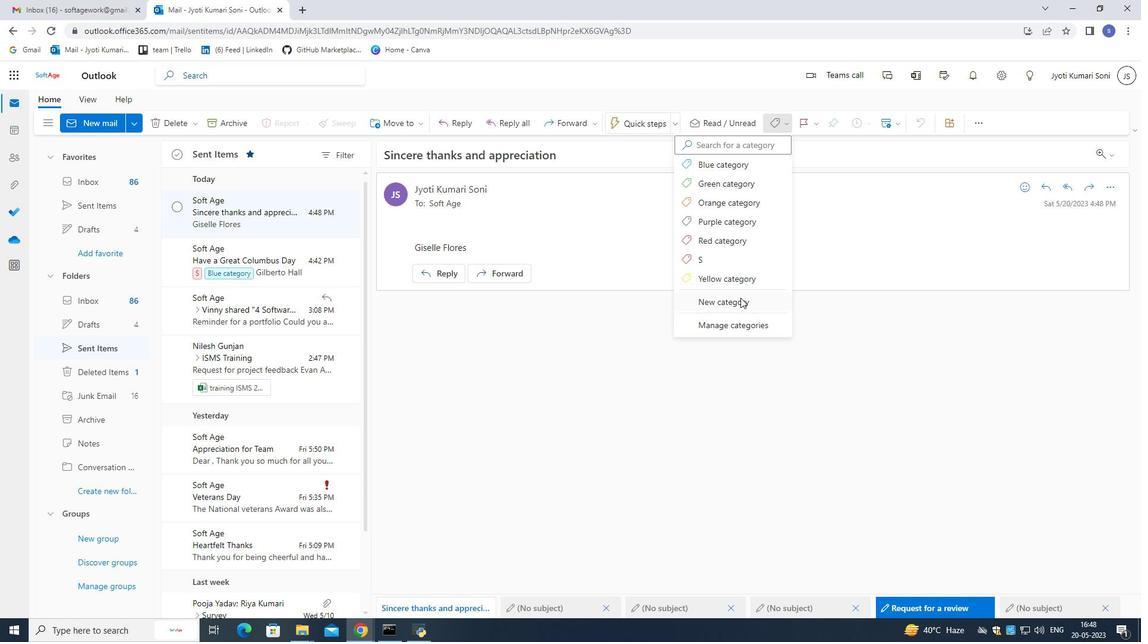 
Action: Mouse pressed left at (739, 303)
Screenshot: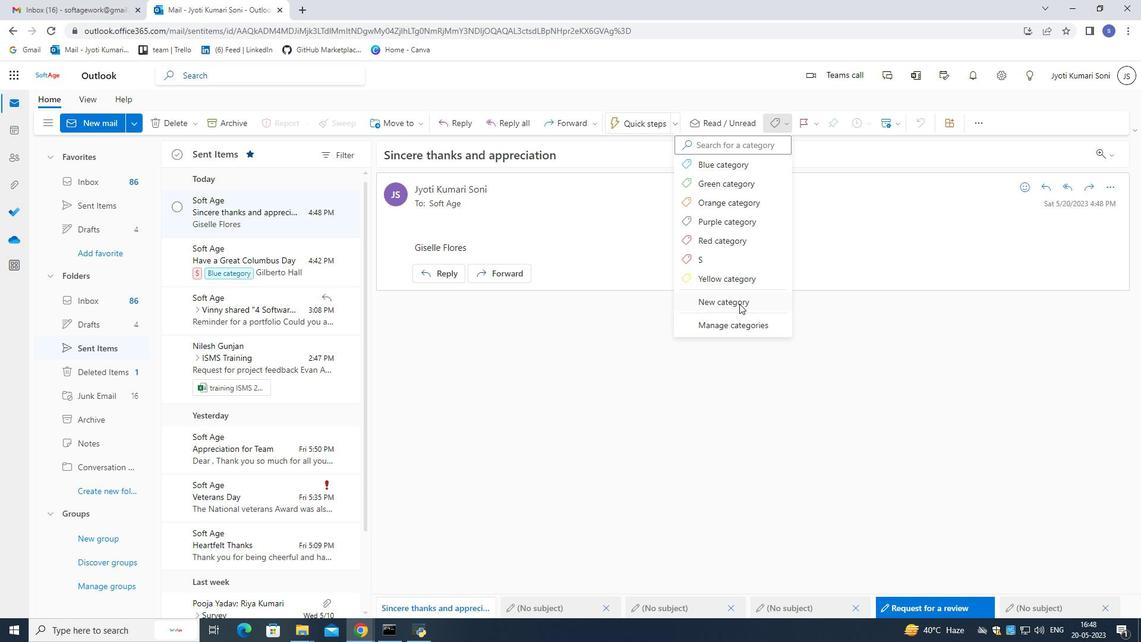 
Action: Mouse moved to (629, 291)
Screenshot: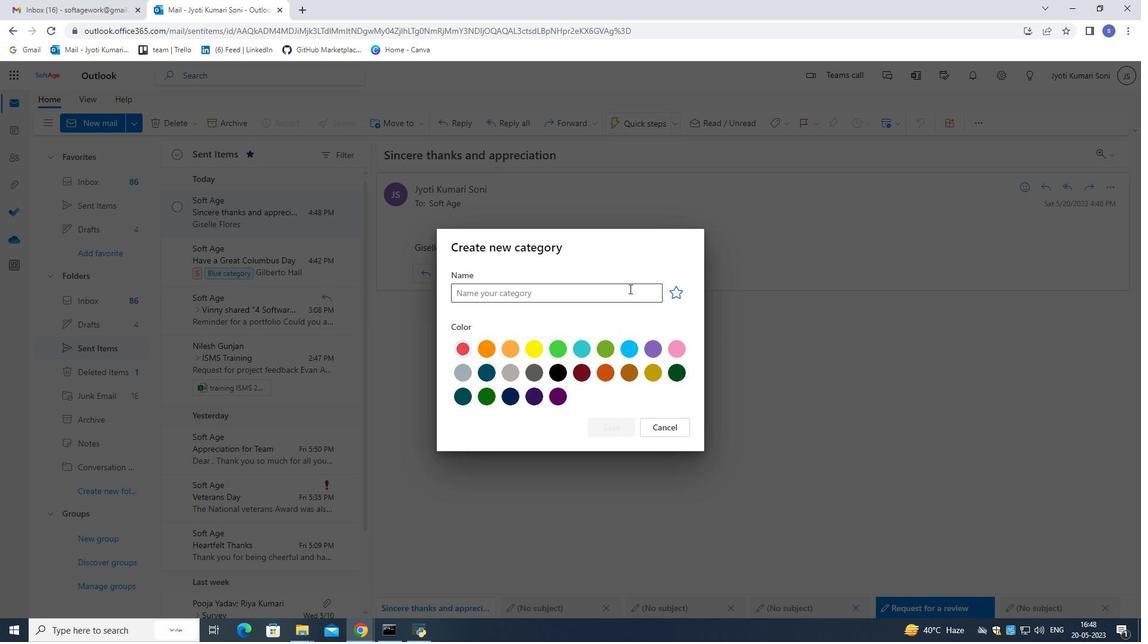 
Action: Mouse pressed left at (629, 291)
Screenshot: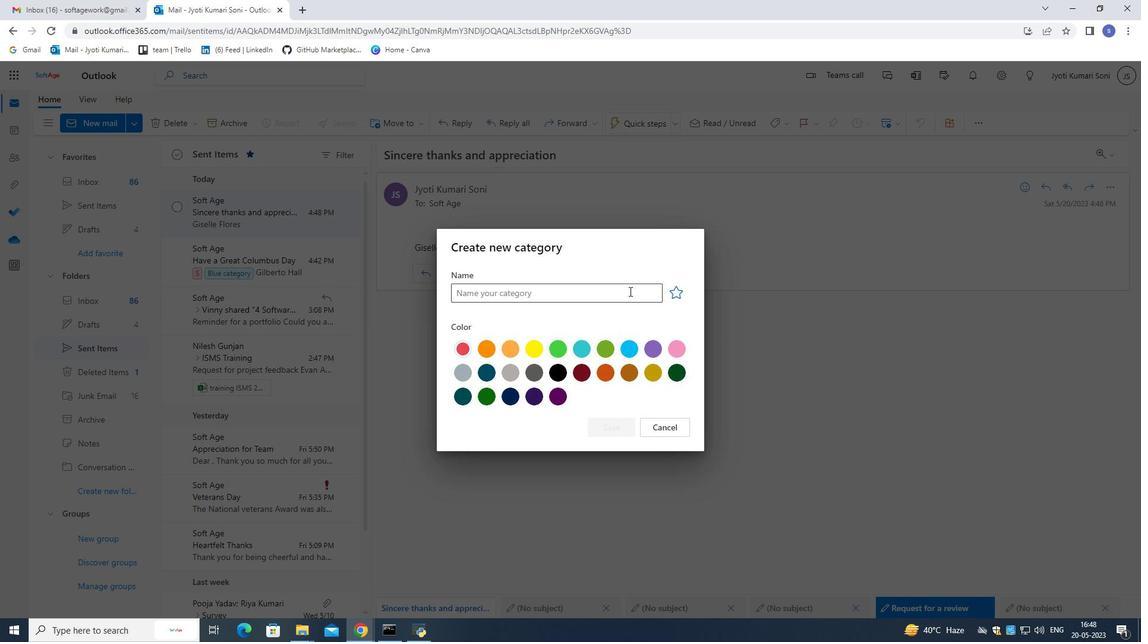 
Action: Key pressed <Key.shift>Supplements
Screenshot: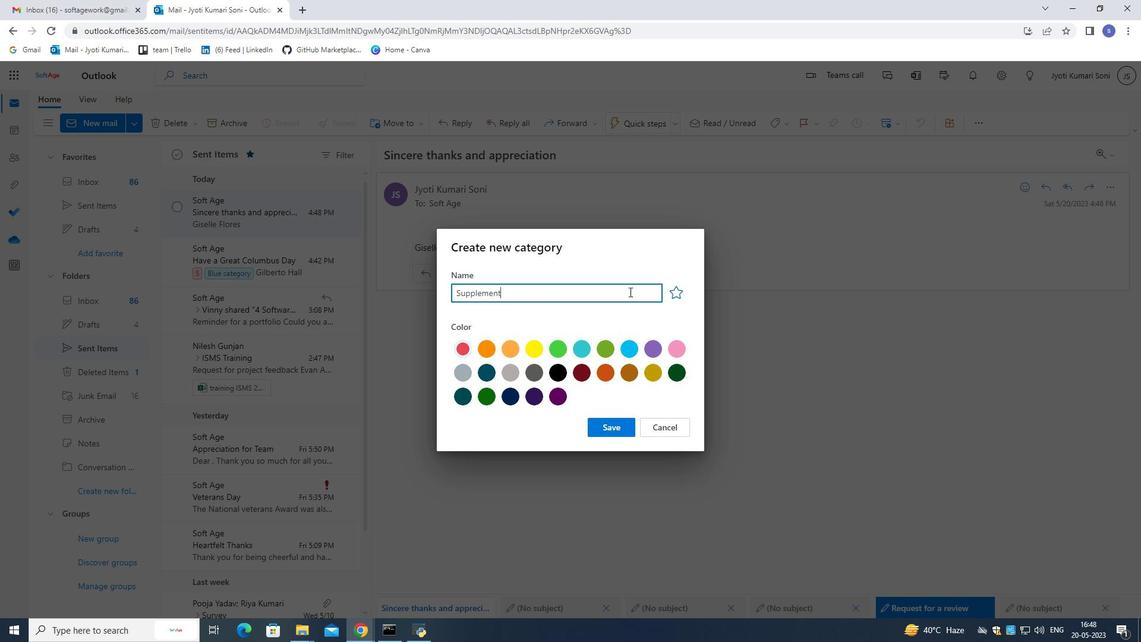 
Action: Mouse moved to (611, 430)
Screenshot: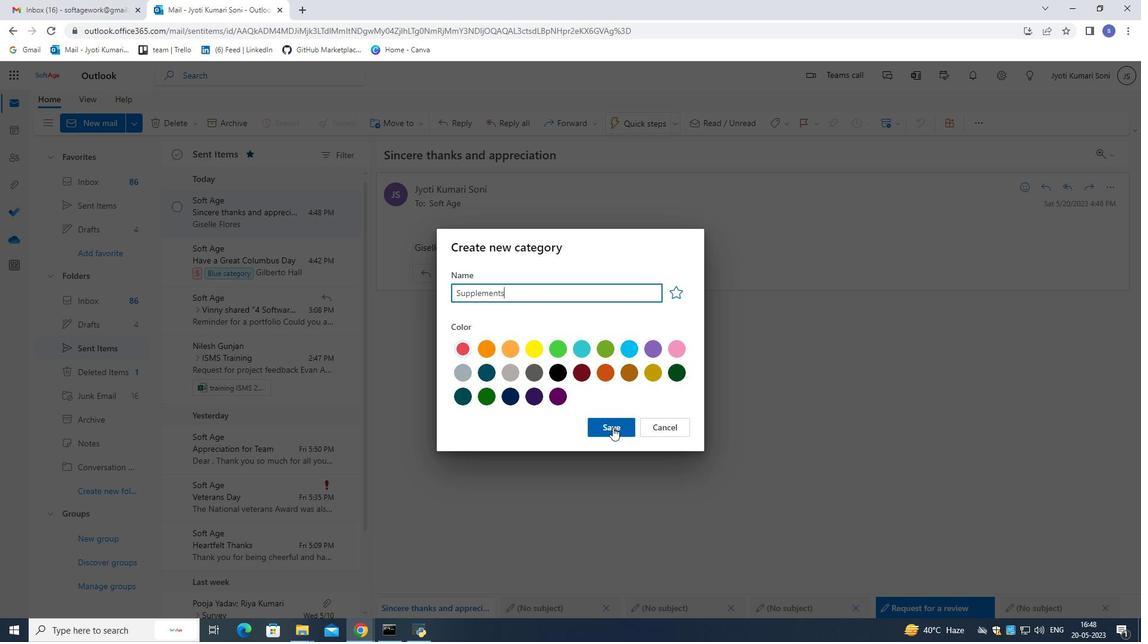 
Action: Mouse pressed left at (611, 430)
Screenshot: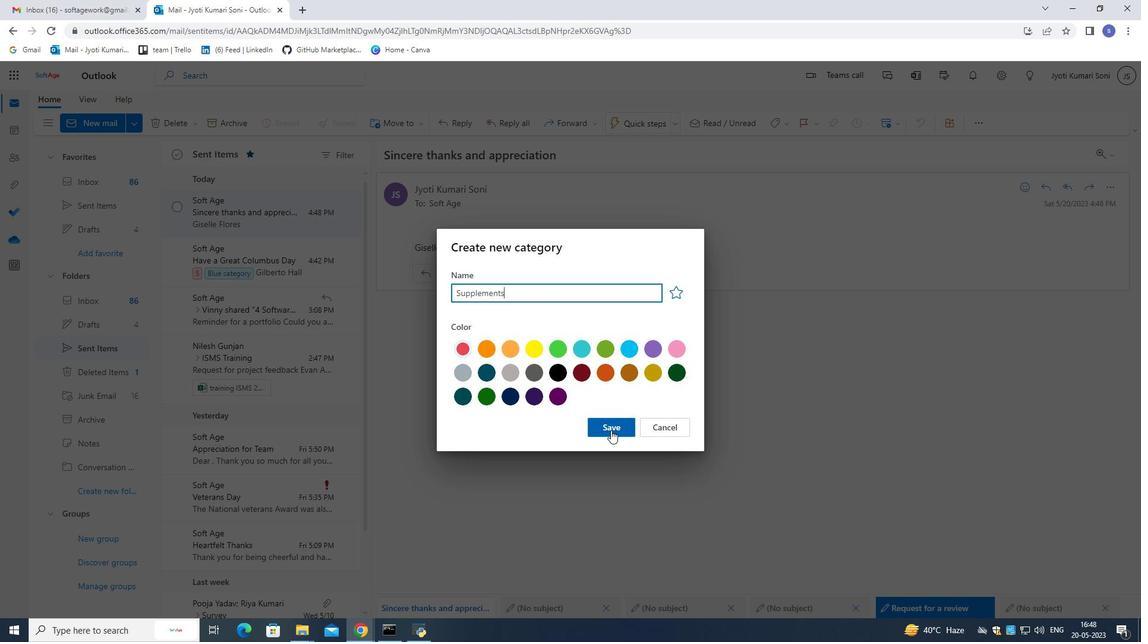 
Action: Mouse moved to (784, 128)
Screenshot: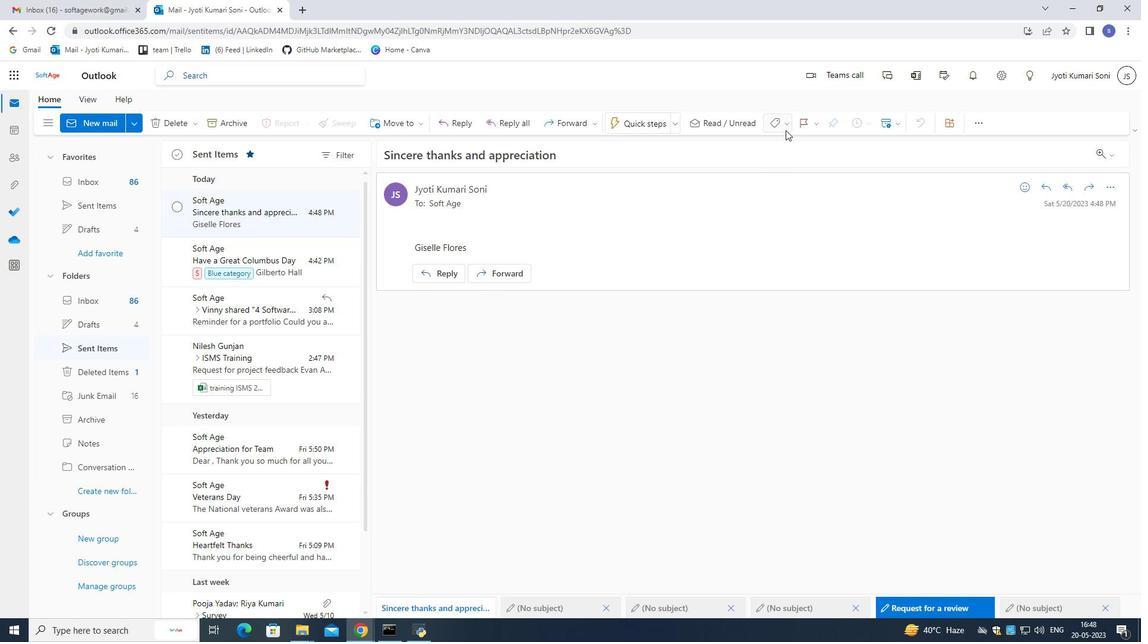 
Action: Mouse pressed left at (784, 128)
Screenshot: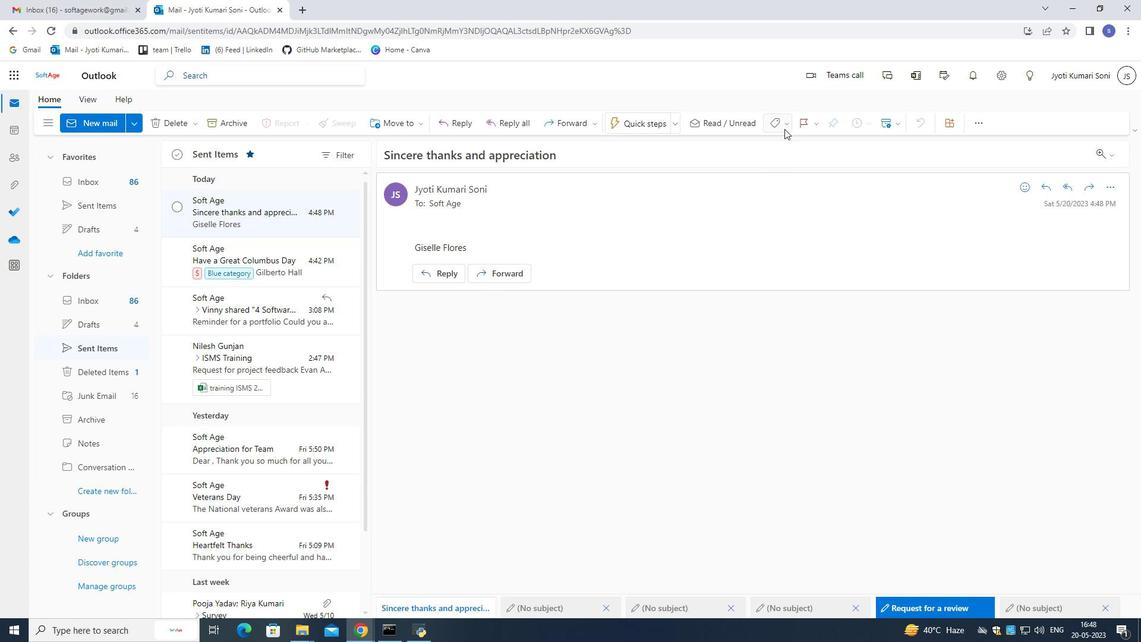 
Action: Mouse moved to (740, 282)
Screenshot: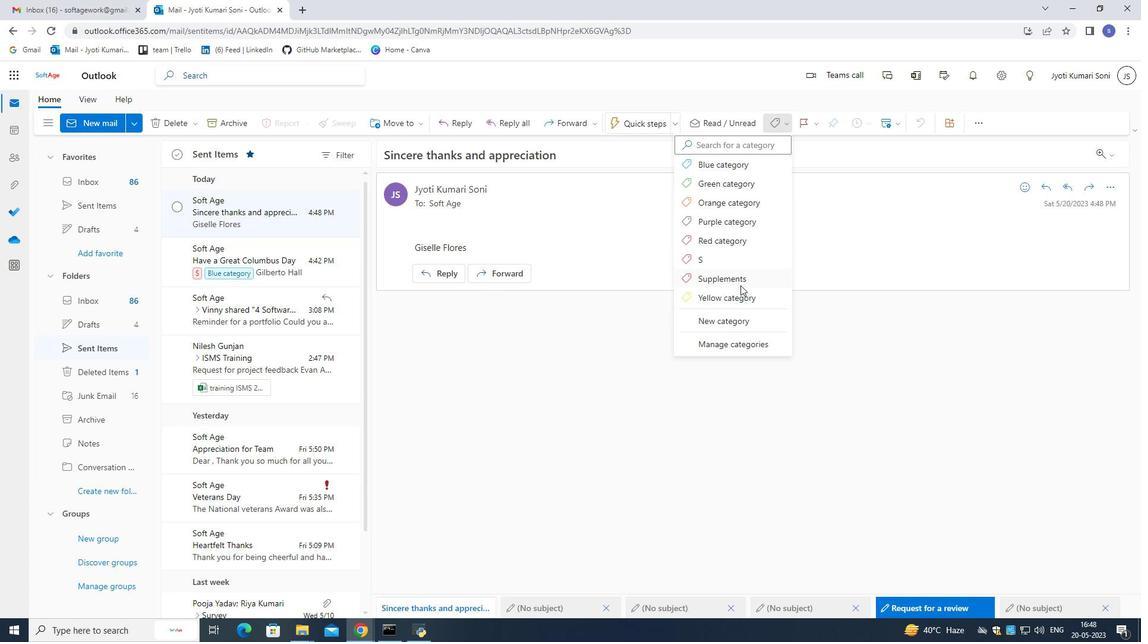 
Action: Mouse pressed left at (740, 282)
Screenshot: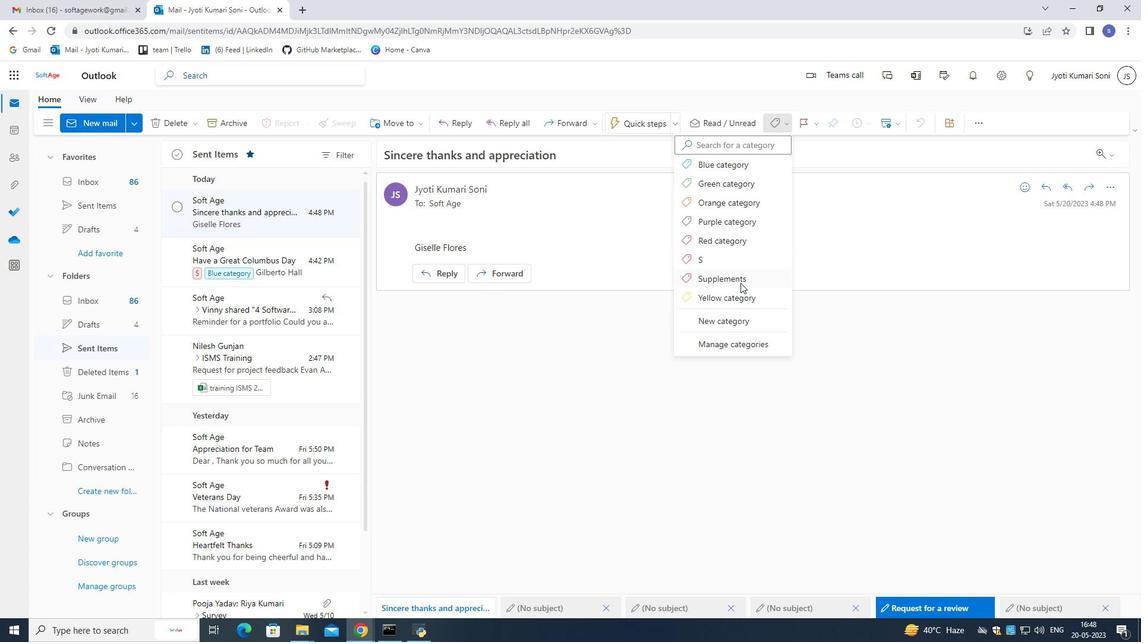 
Action: Mouse moved to (677, 361)
Screenshot: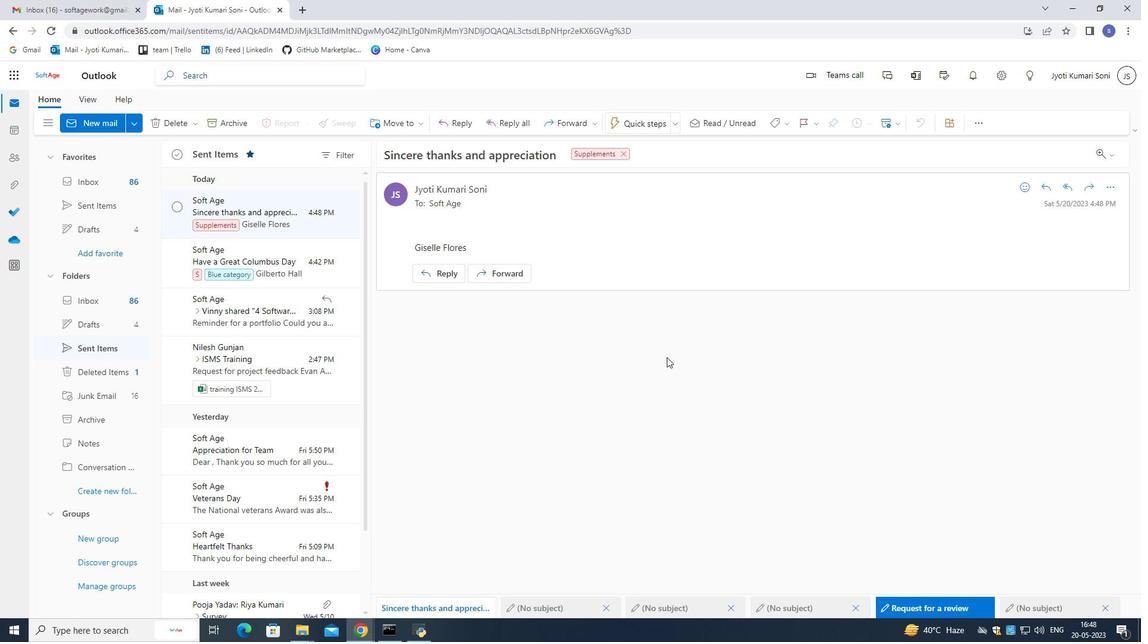 
